 Task: In the  document decision.docx Select the last point and add comment:  ' It adds clarity to the overall document' Insert emoji reactions: 'Thumbs Up' Select all the potins and apply Title Case
Action: Mouse moved to (268, 433)
Screenshot: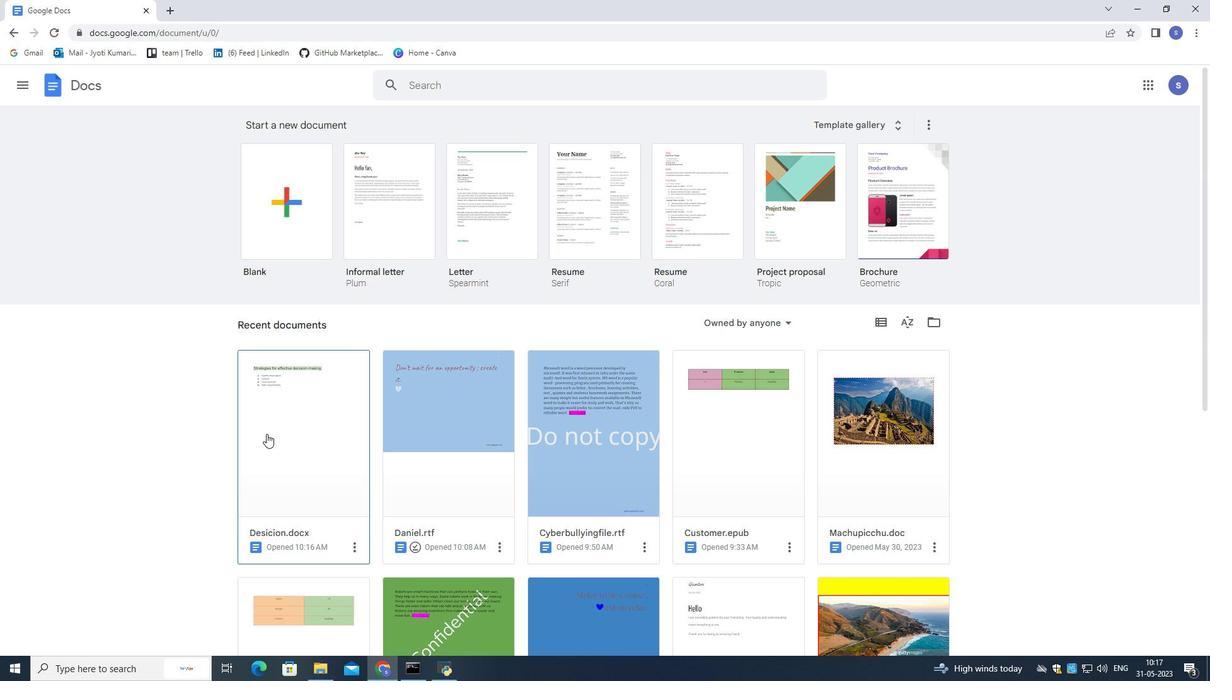 
Action: Mouse pressed left at (268, 433)
Screenshot: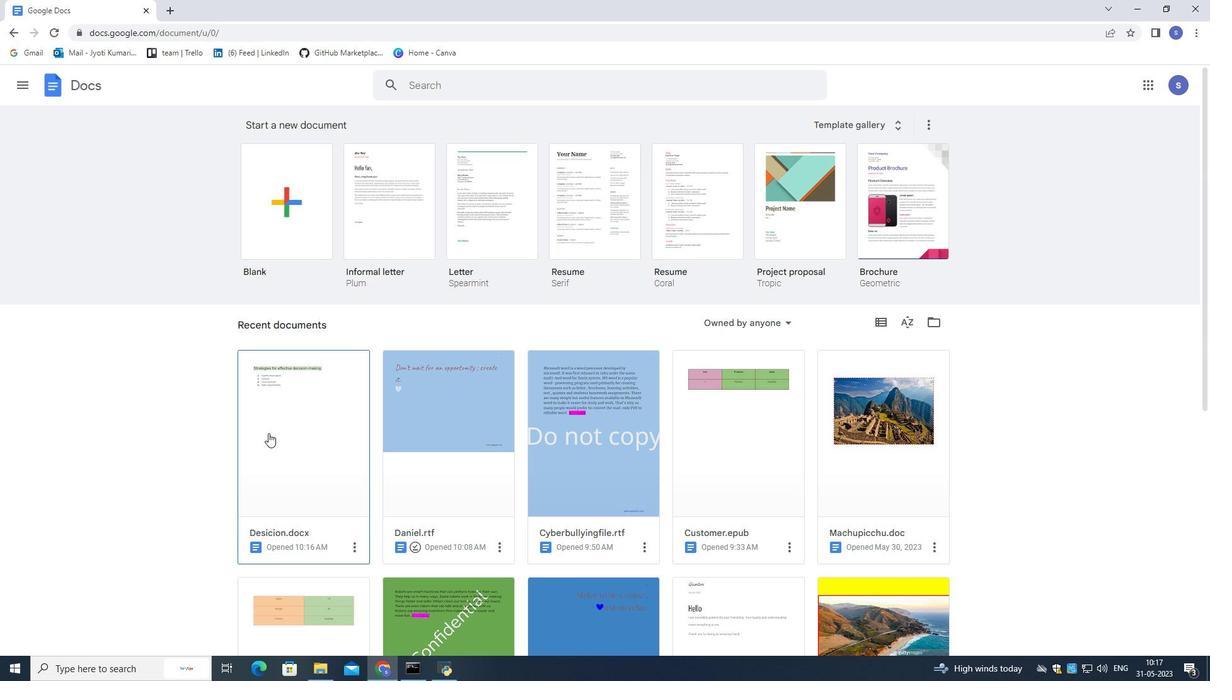 
Action: Mouse moved to (436, 317)
Screenshot: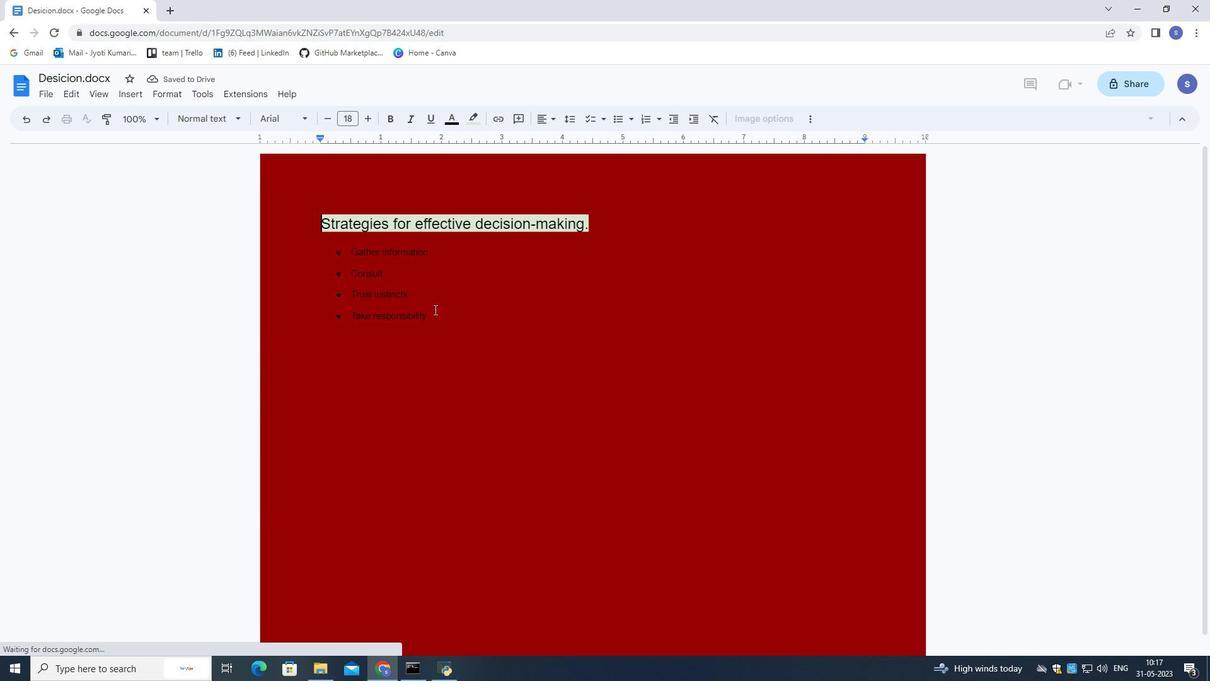 
Action: Mouse pressed left at (436, 317)
Screenshot: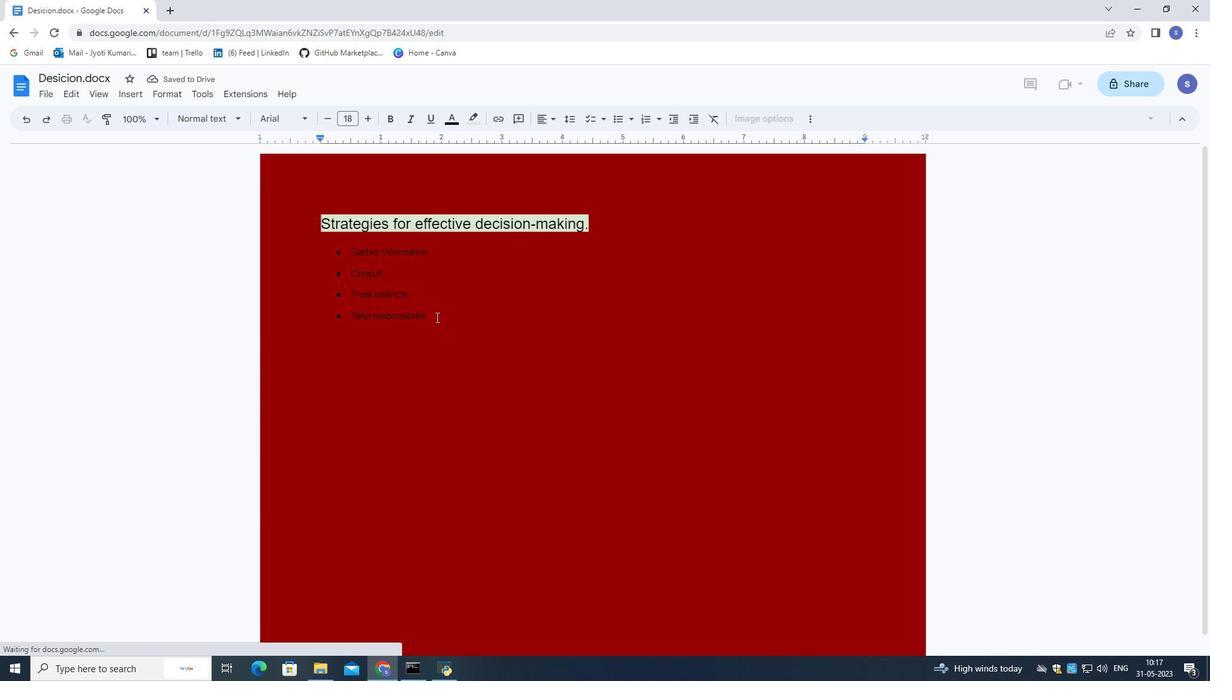
Action: Mouse moved to (396, 322)
Screenshot: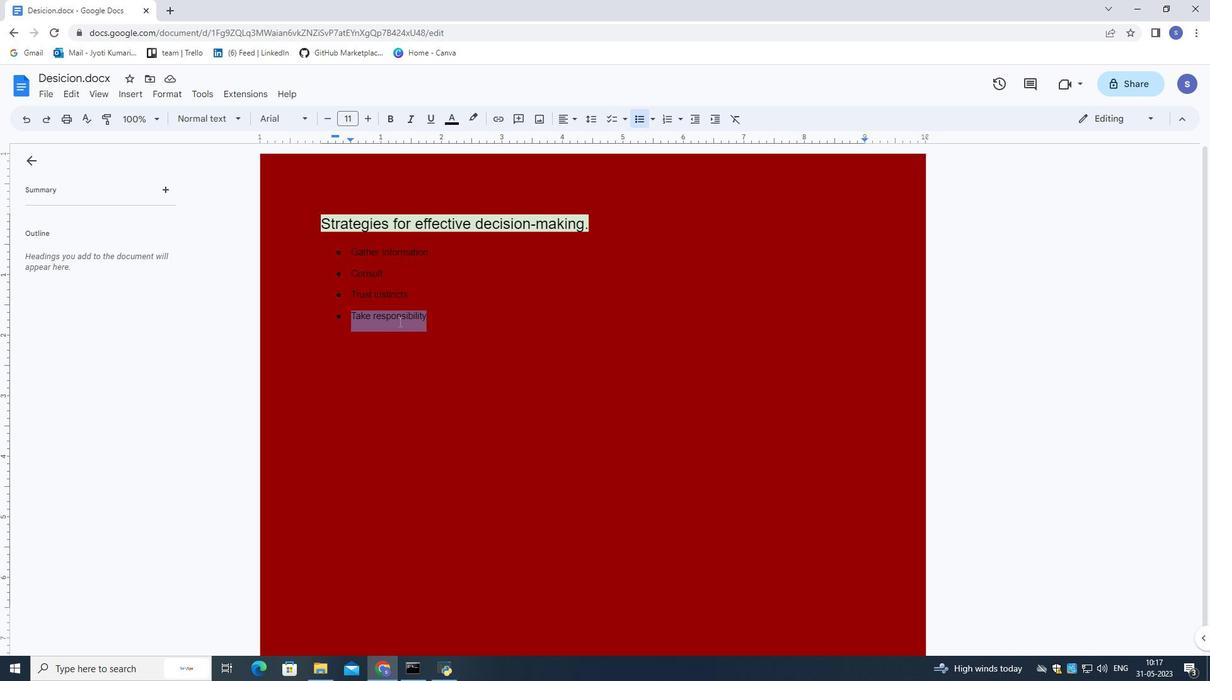
Action: Mouse pressed right at (396, 322)
Screenshot: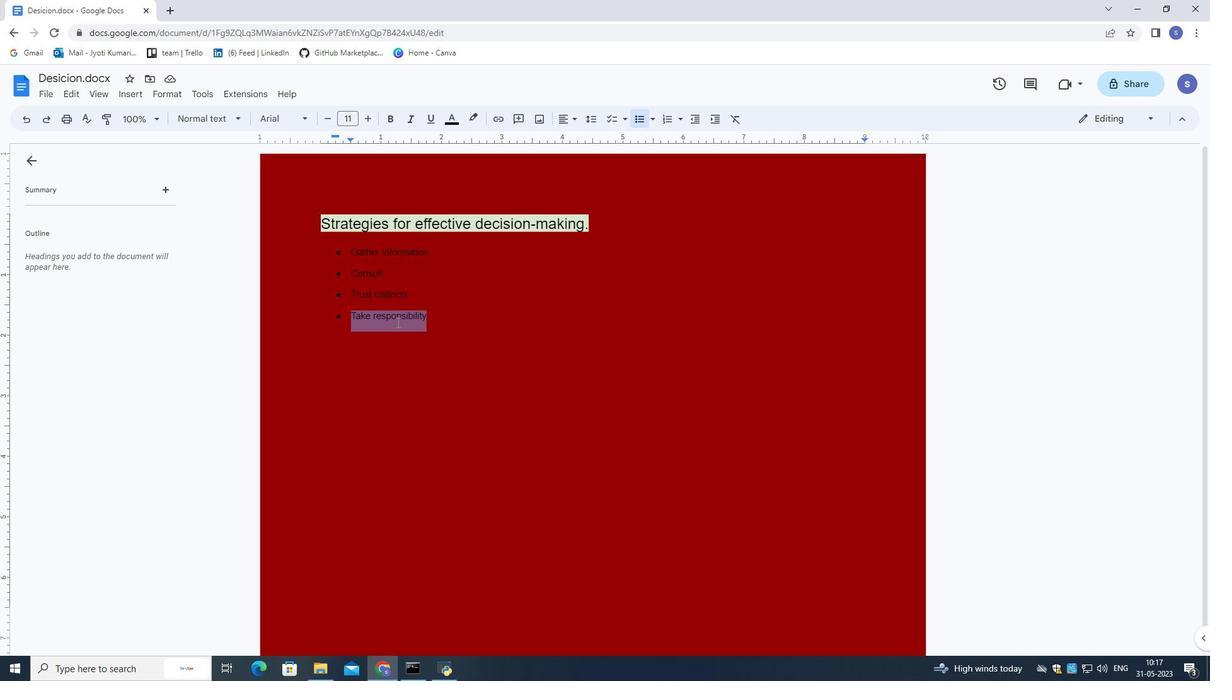 
Action: Mouse moved to (927, 307)
Screenshot: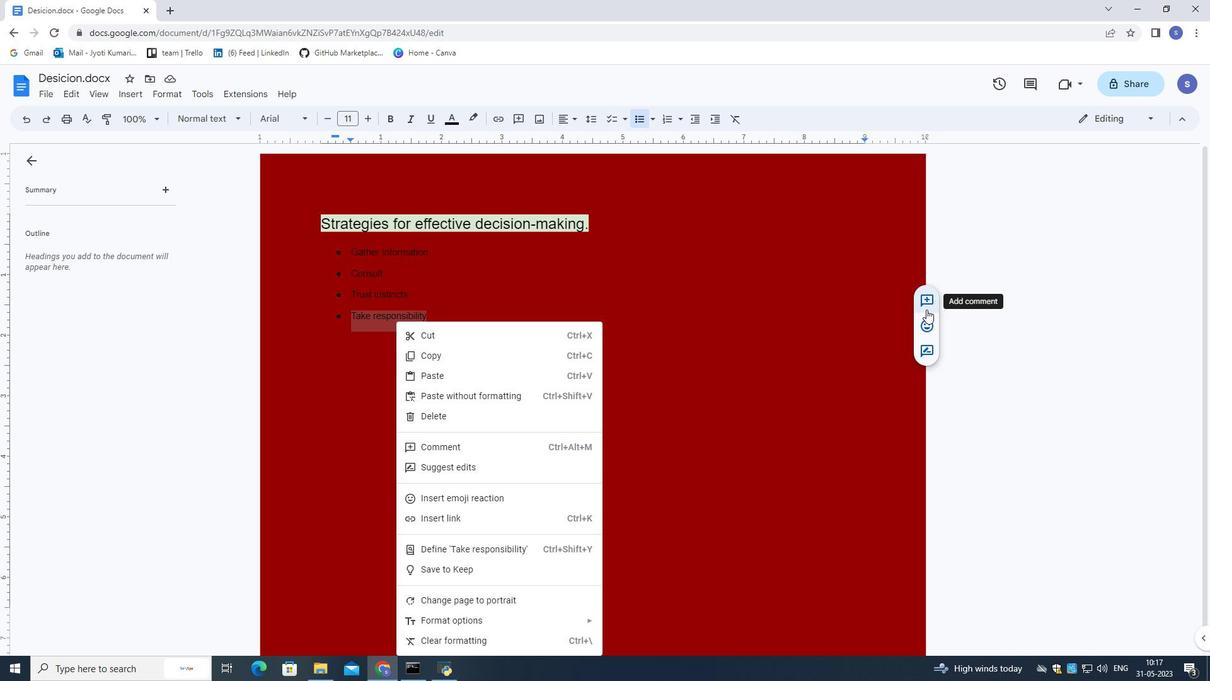 
Action: Mouse pressed left at (927, 307)
Screenshot: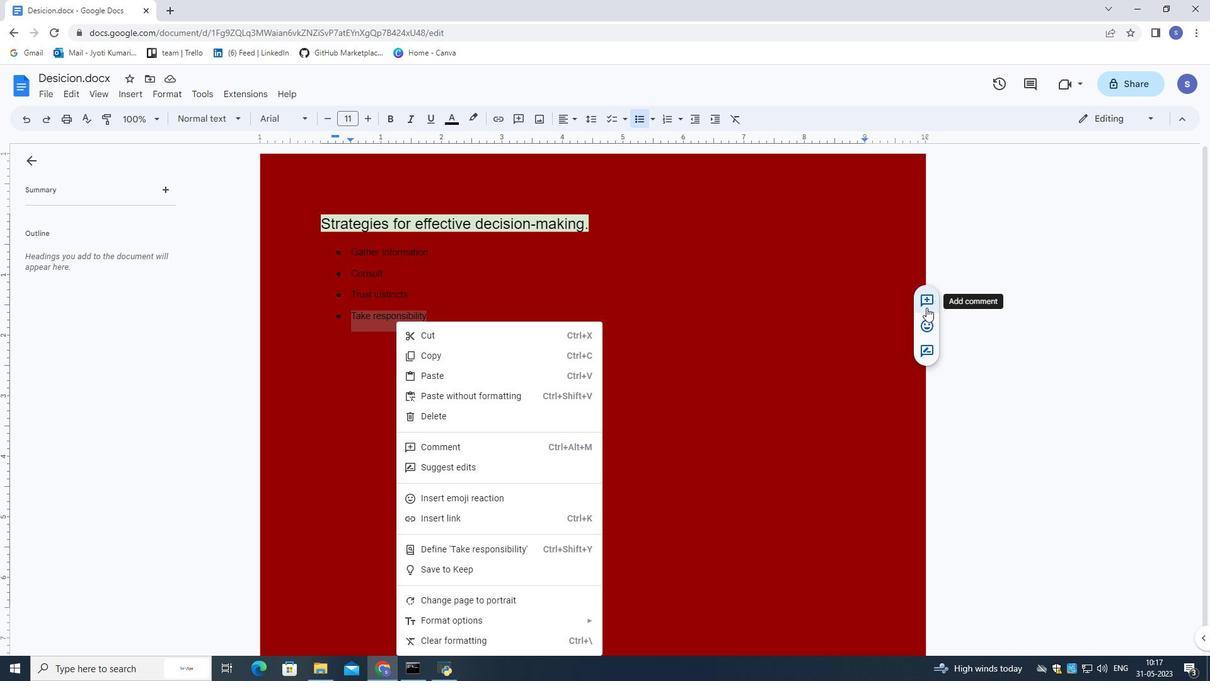 
Action: Mouse moved to (949, 370)
Screenshot: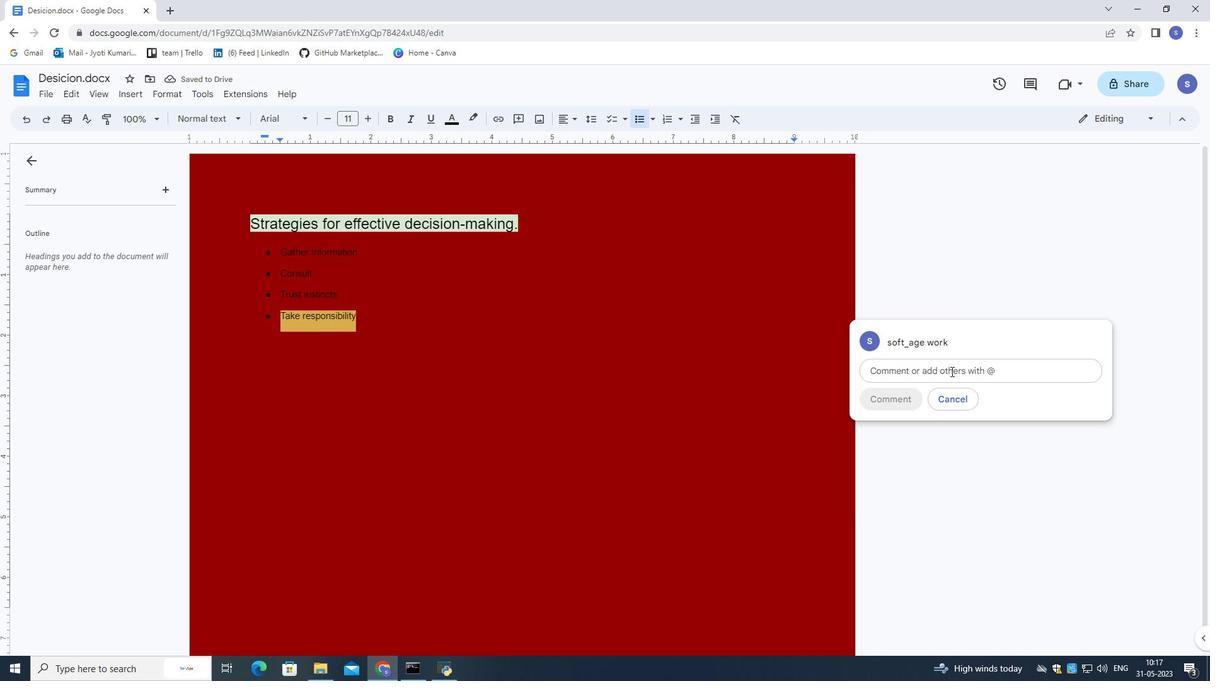 
Action: Key pressed <Key.shift>It<Key.space>adds<Key.space>clarity<Key.space>to<Key.space>the<Key.space>overall<Key.space>document
Screenshot: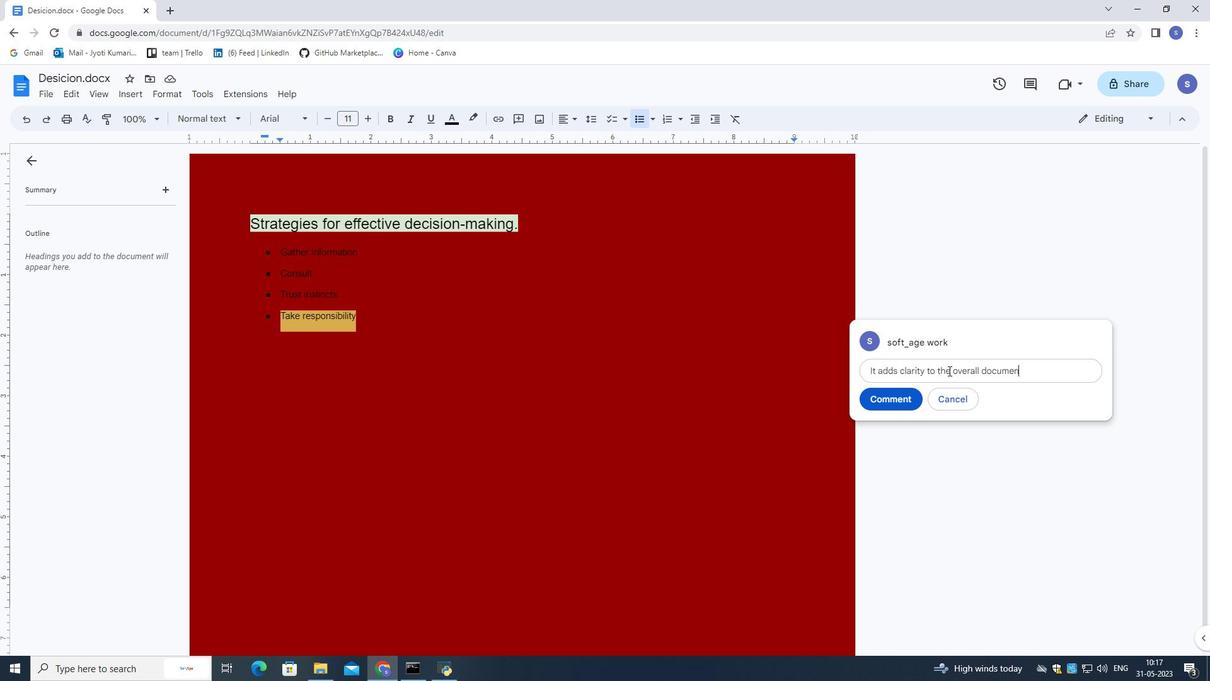 
Action: Mouse moved to (871, 398)
Screenshot: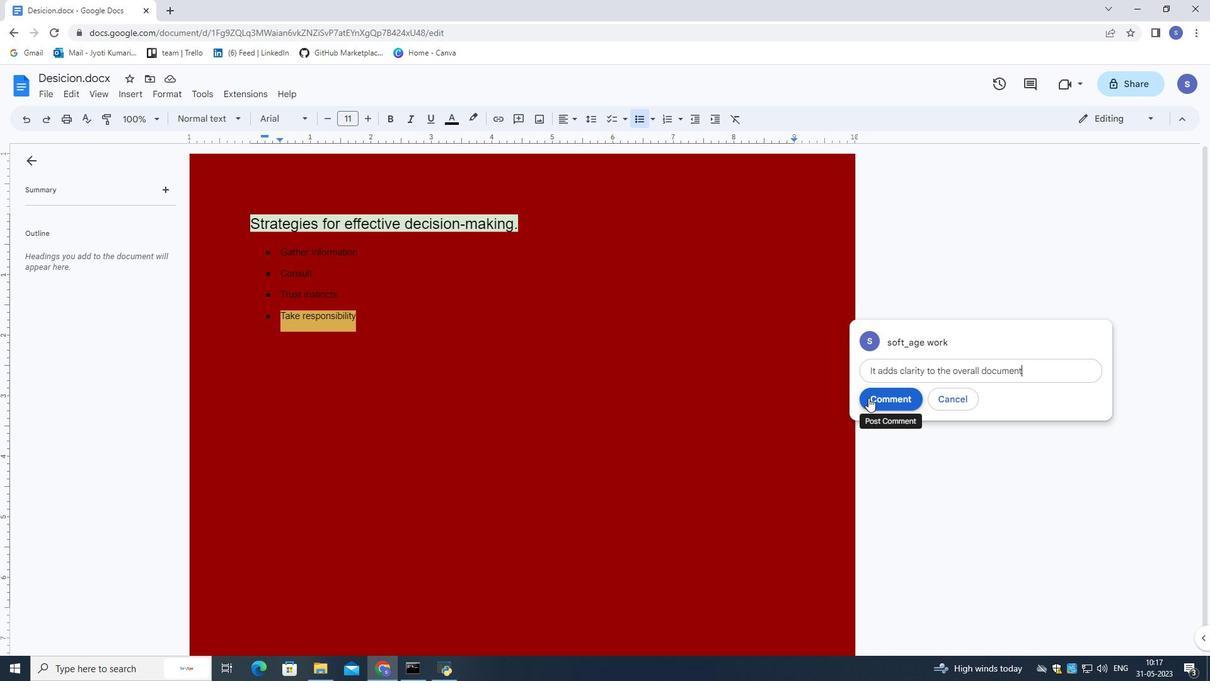 
Action: Mouse pressed left at (871, 398)
Screenshot: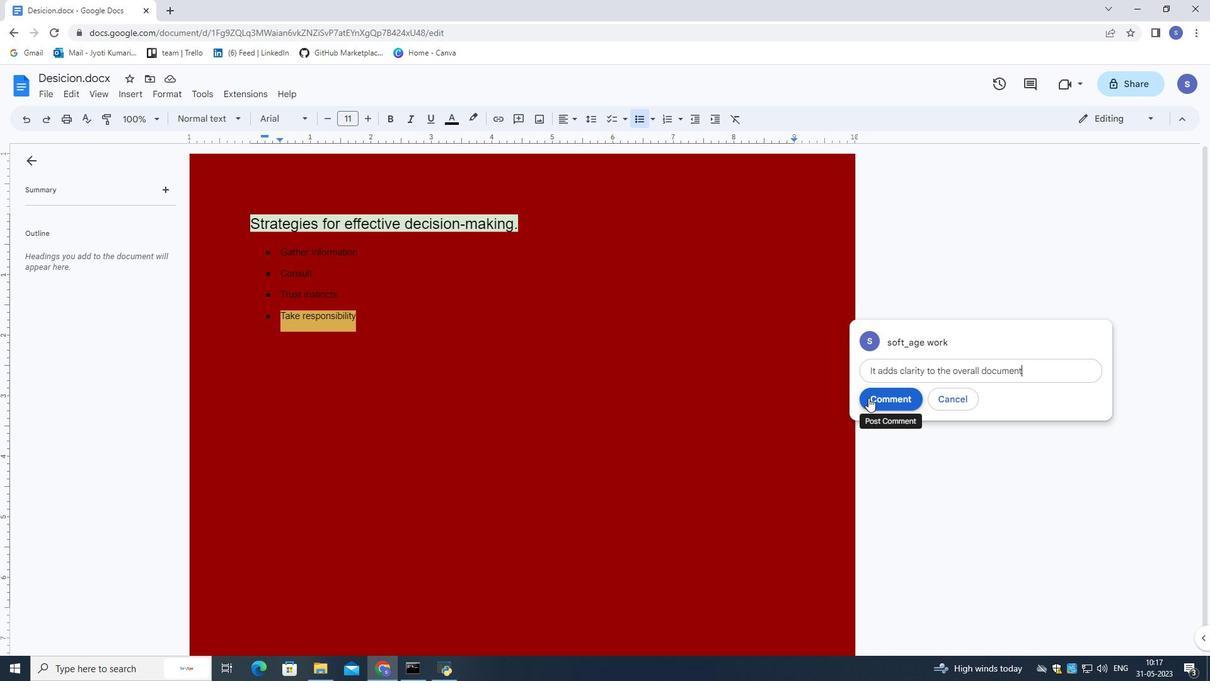 
Action: Mouse moved to (864, 326)
Screenshot: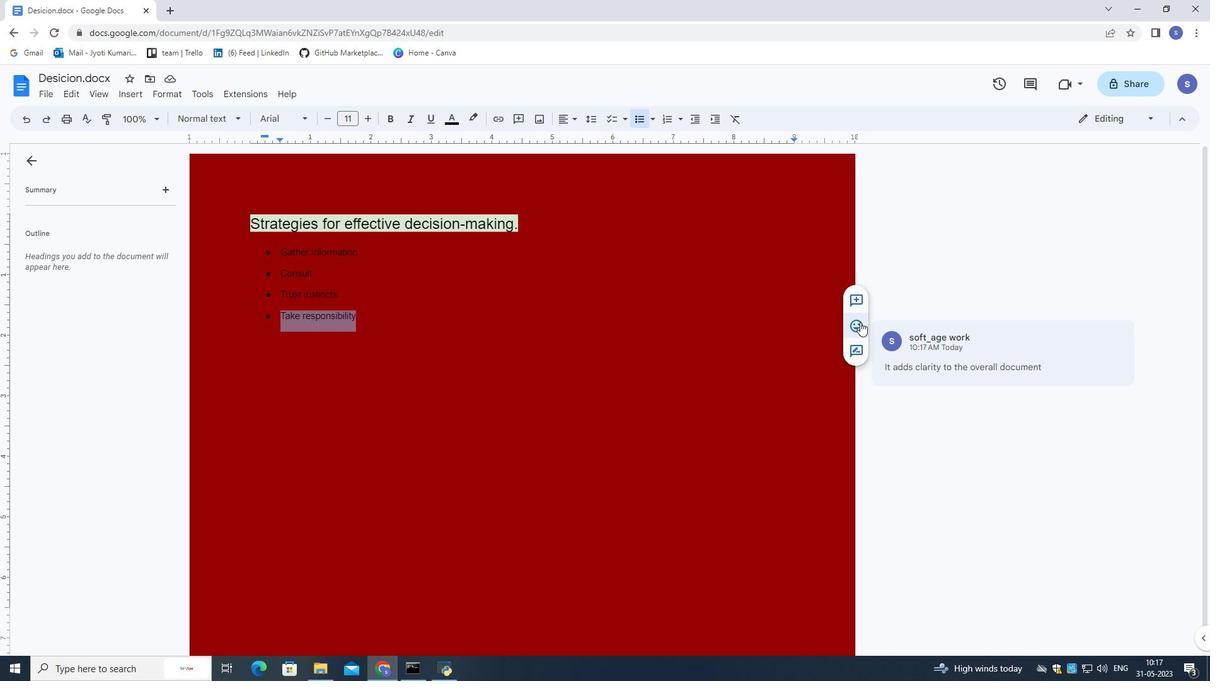 
Action: Mouse pressed left at (864, 326)
Screenshot: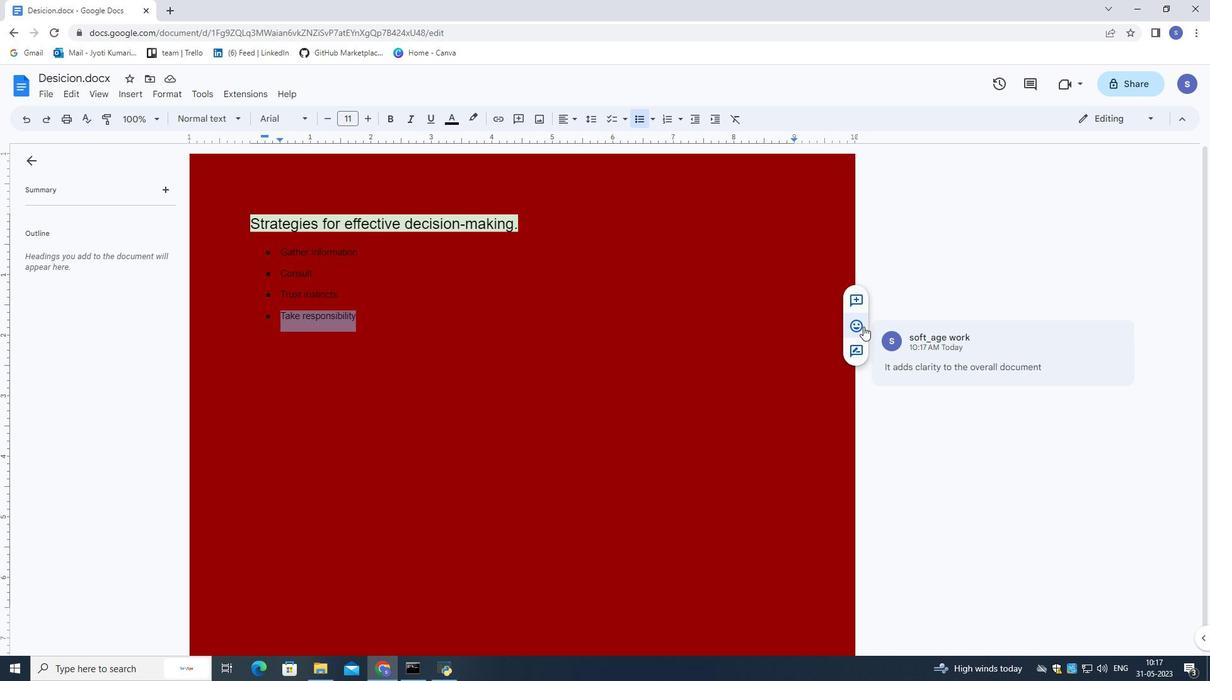 
Action: Mouse moved to (989, 534)
Screenshot: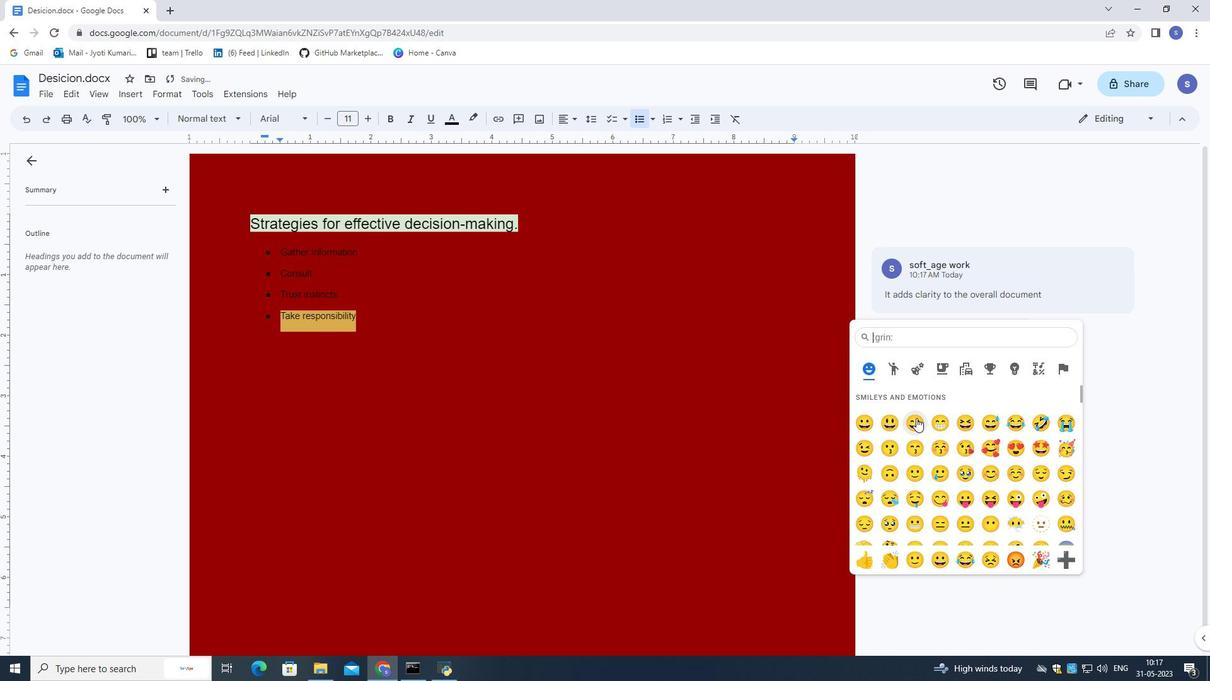 
Action: Mouse scrolled (989, 533) with delta (0, 0)
Screenshot: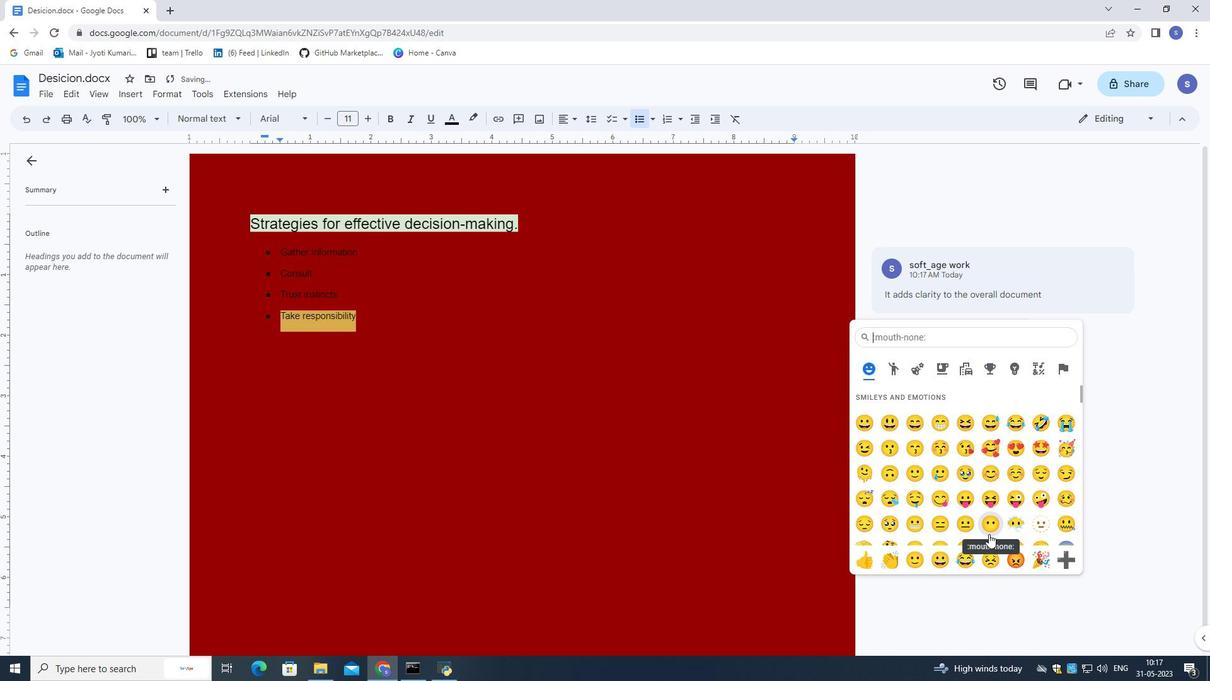 
Action: Mouse scrolled (989, 533) with delta (0, 0)
Screenshot: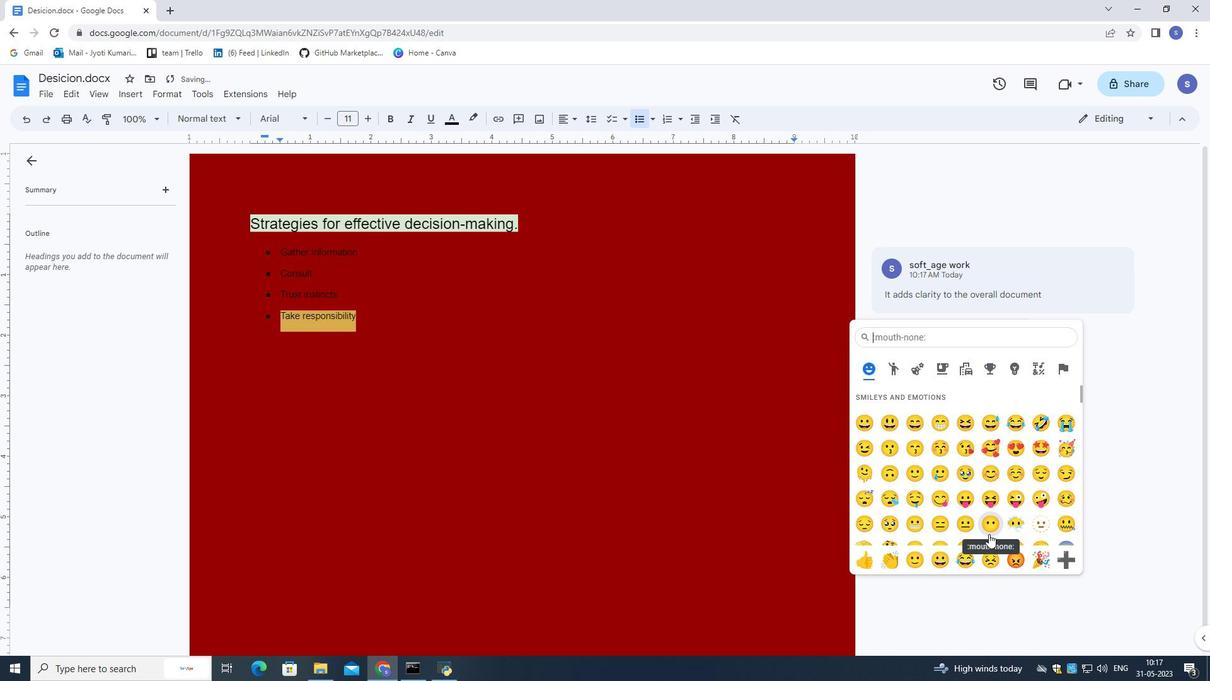
Action: Mouse moved to (989, 534)
Screenshot: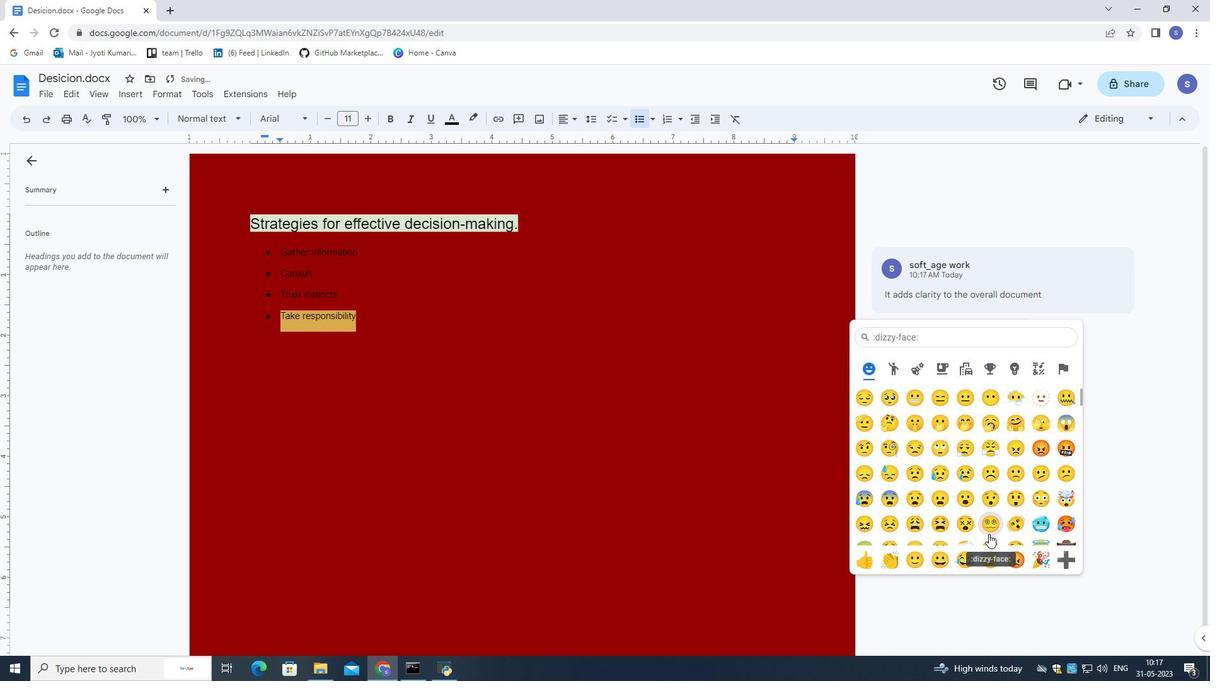 
Action: Mouse scrolled (989, 533) with delta (0, 0)
Screenshot: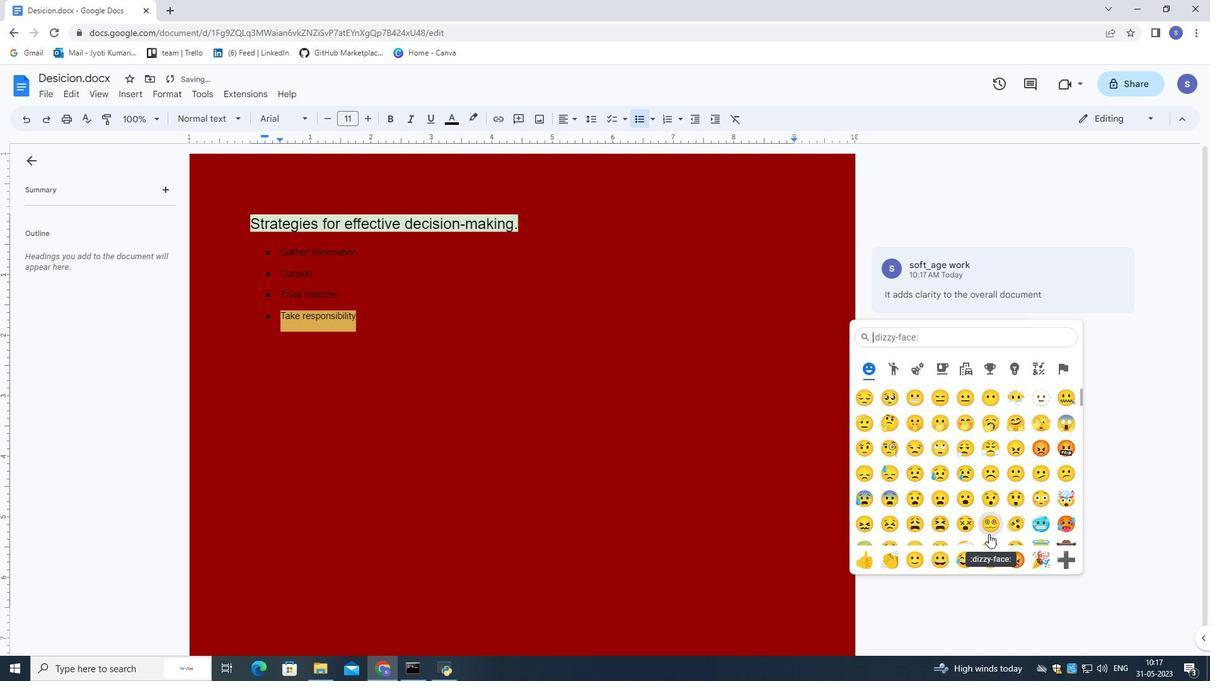 
Action: Mouse moved to (989, 534)
Screenshot: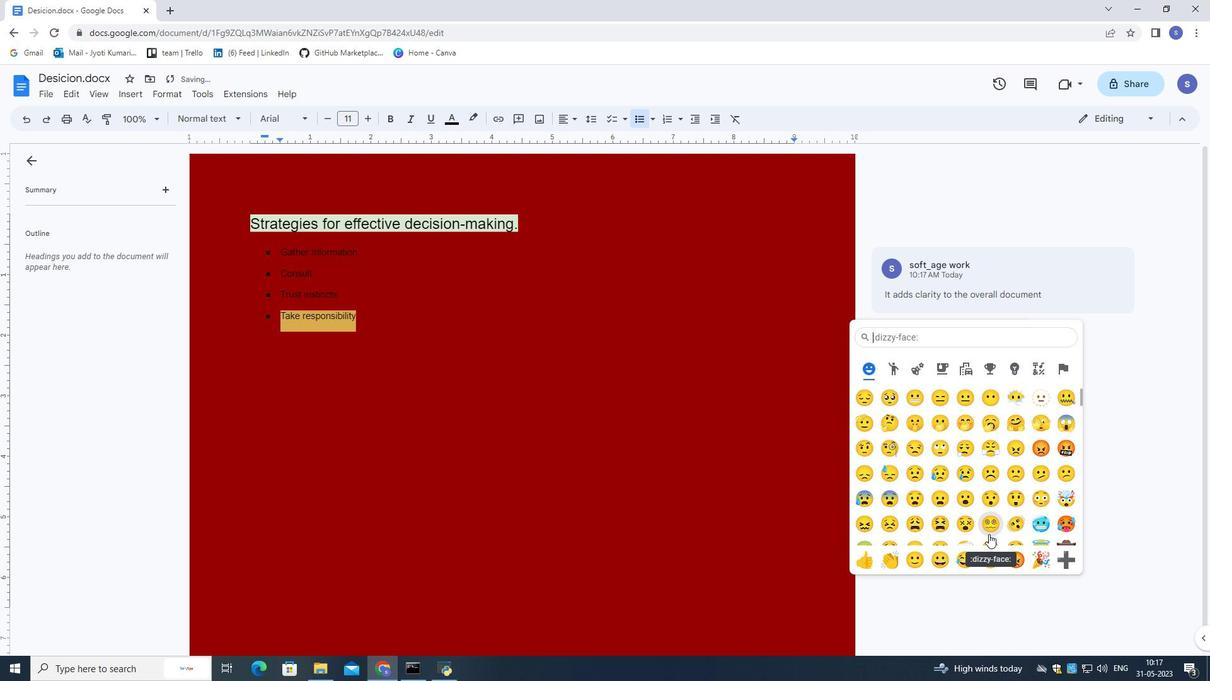
Action: Mouse scrolled (989, 533) with delta (0, 0)
Screenshot: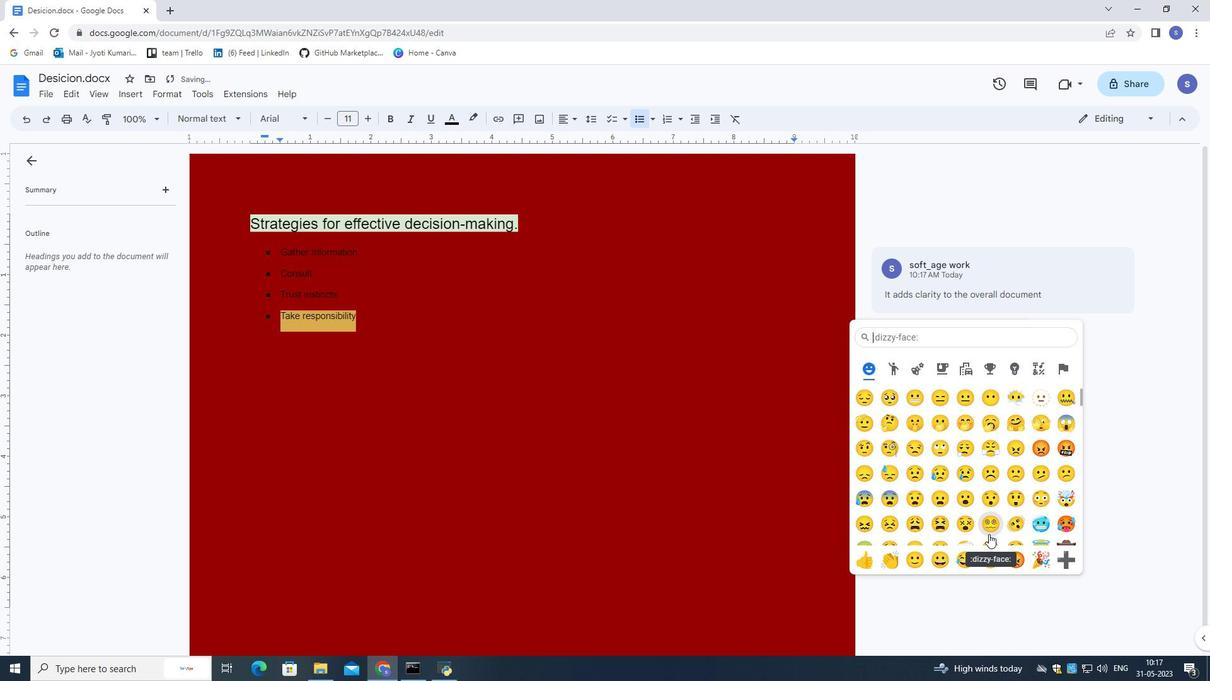 
Action: Mouse moved to (989, 531)
Screenshot: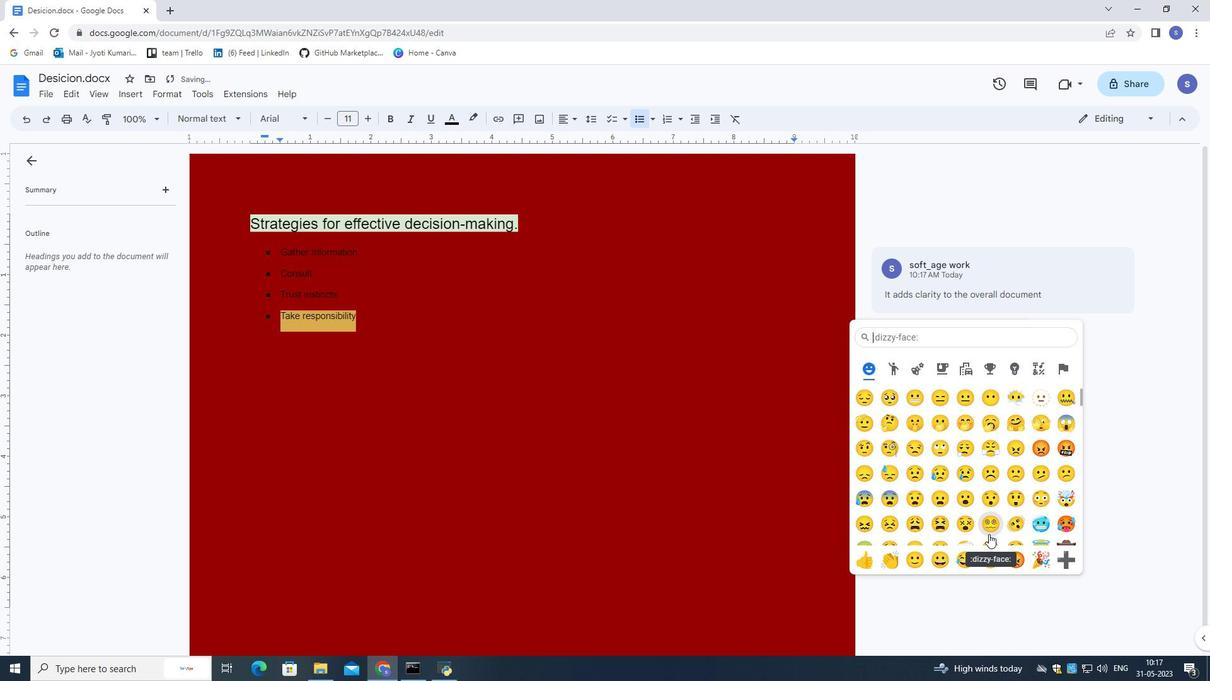 
Action: Mouse scrolled (989, 531) with delta (0, 0)
Screenshot: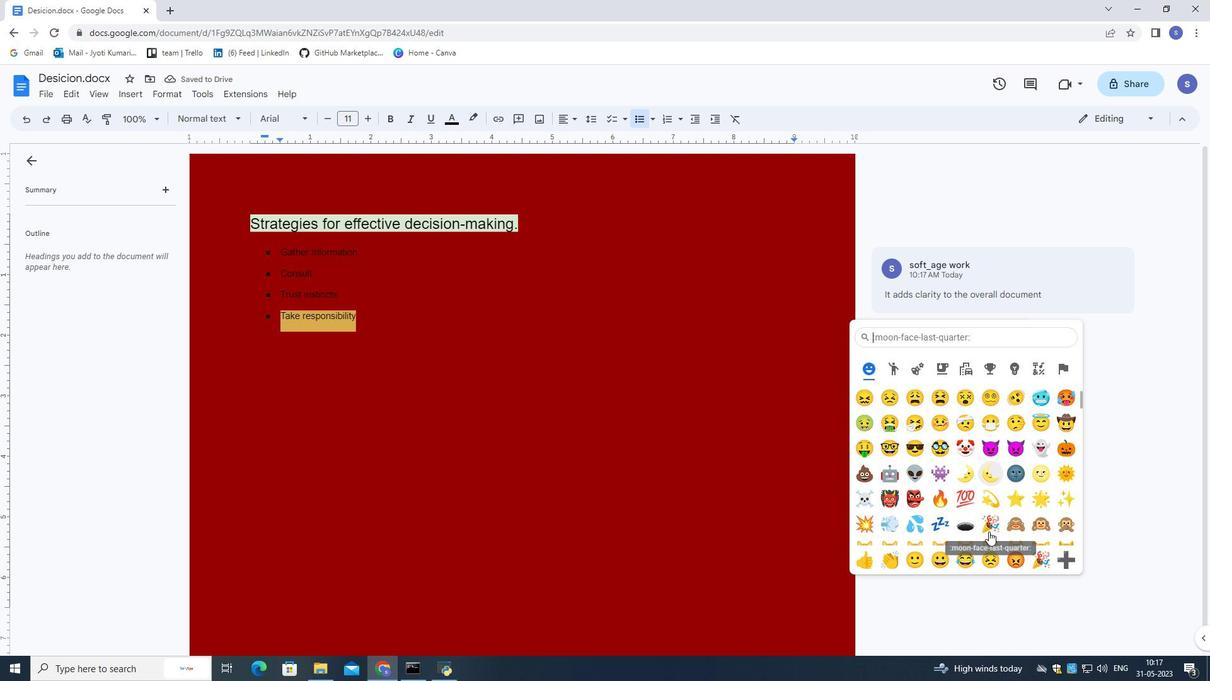 
Action: Mouse scrolled (989, 531) with delta (0, 0)
Screenshot: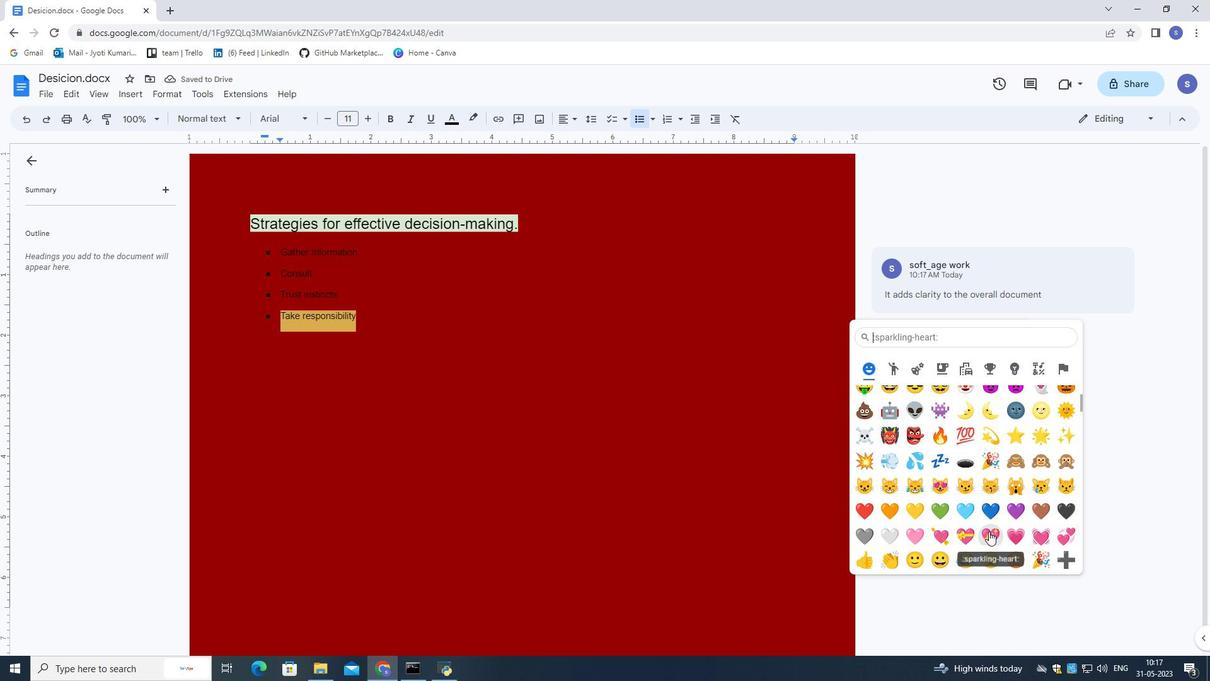 
Action: Mouse scrolled (989, 531) with delta (0, 0)
Screenshot: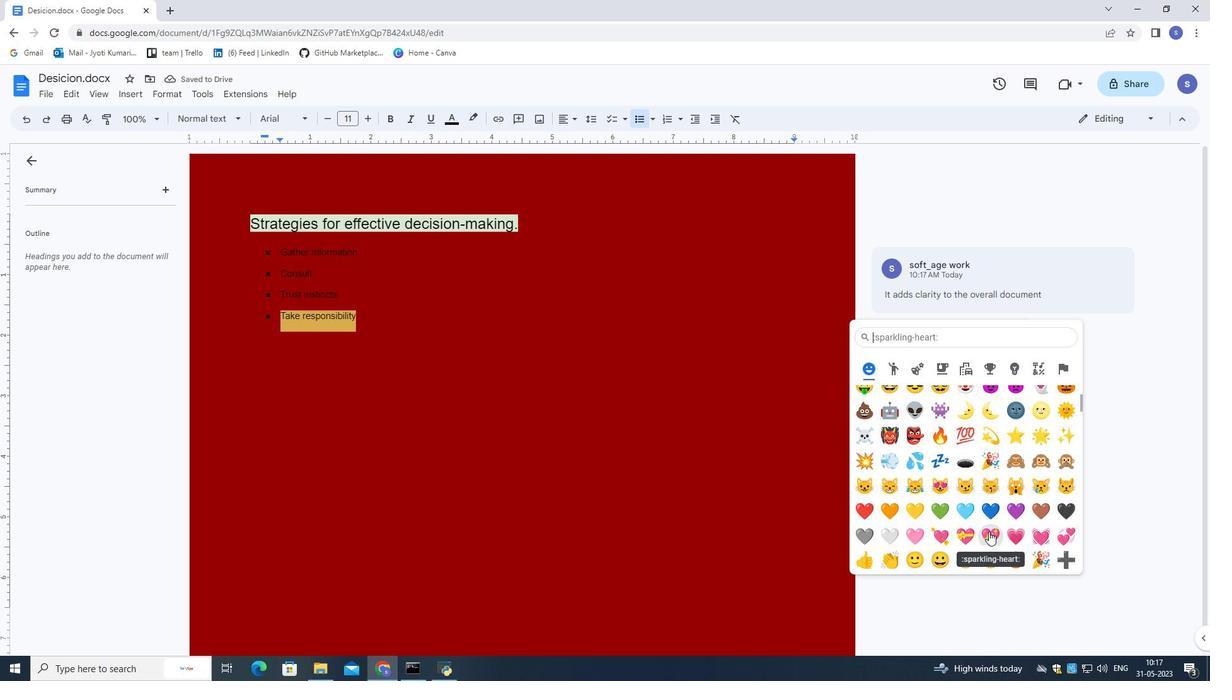 
Action: Mouse moved to (866, 536)
Screenshot: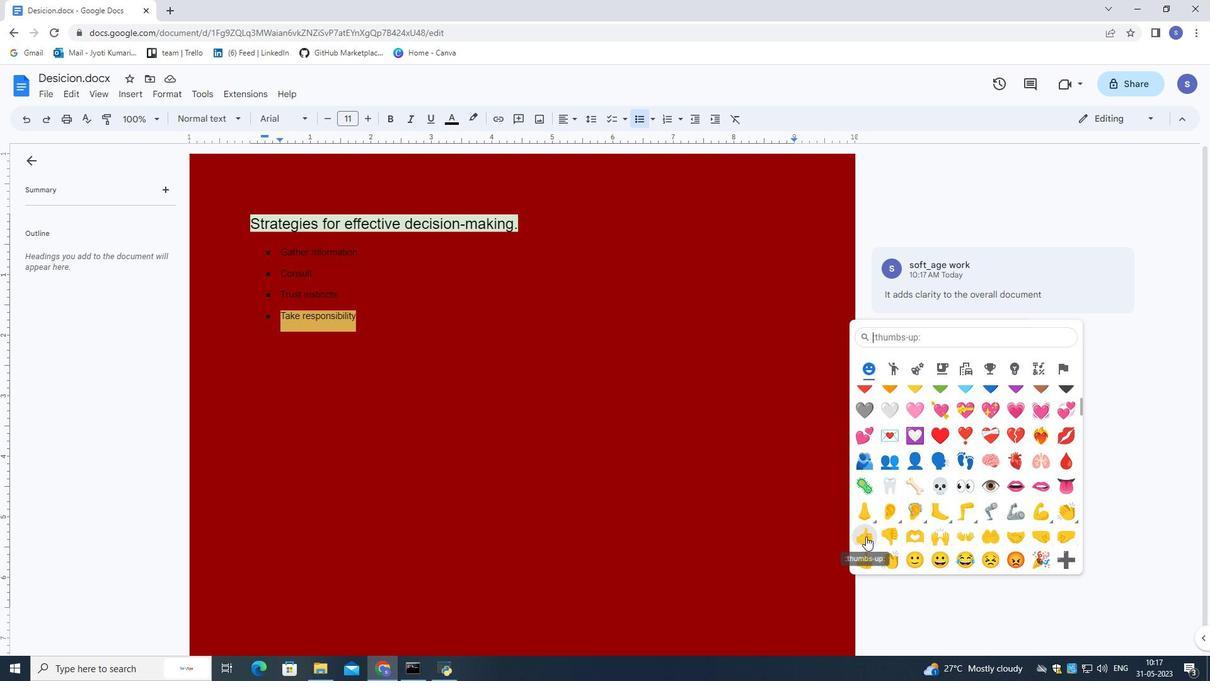 
Action: Mouse pressed left at (866, 536)
Screenshot: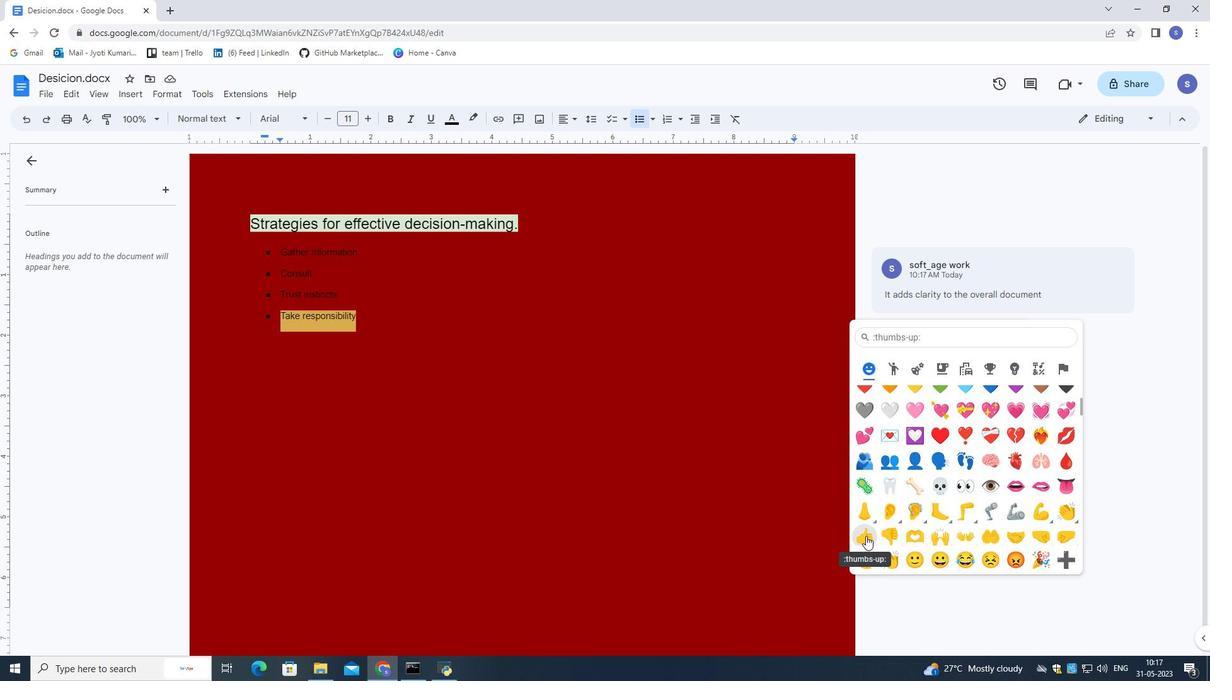 
Action: Mouse moved to (379, 321)
Screenshot: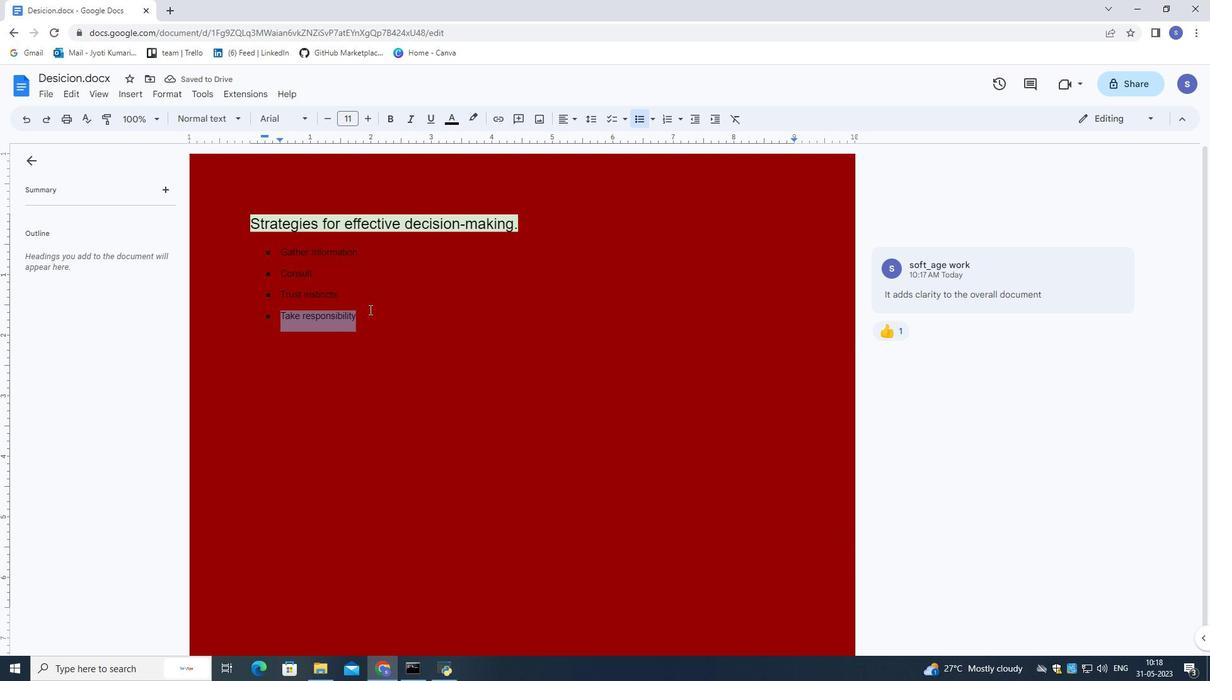 
Action: Mouse pressed left at (379, 321)
Screenshot: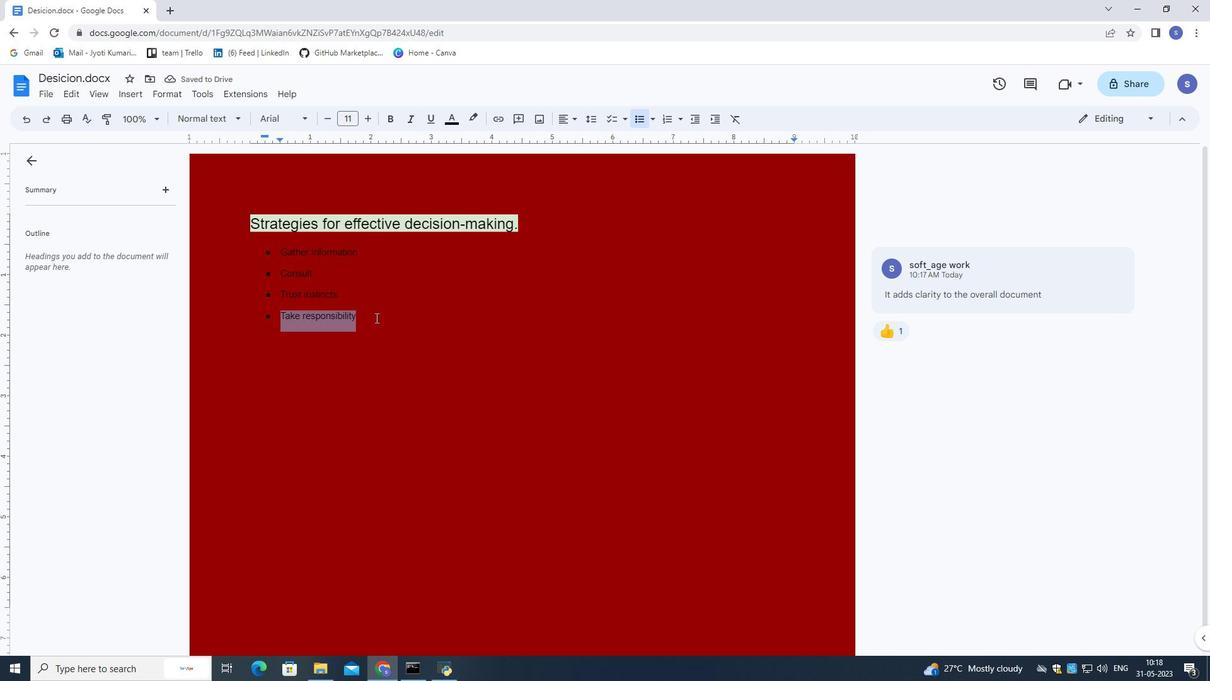 
Action: Mouse moved to (354, 324)
Screenshot: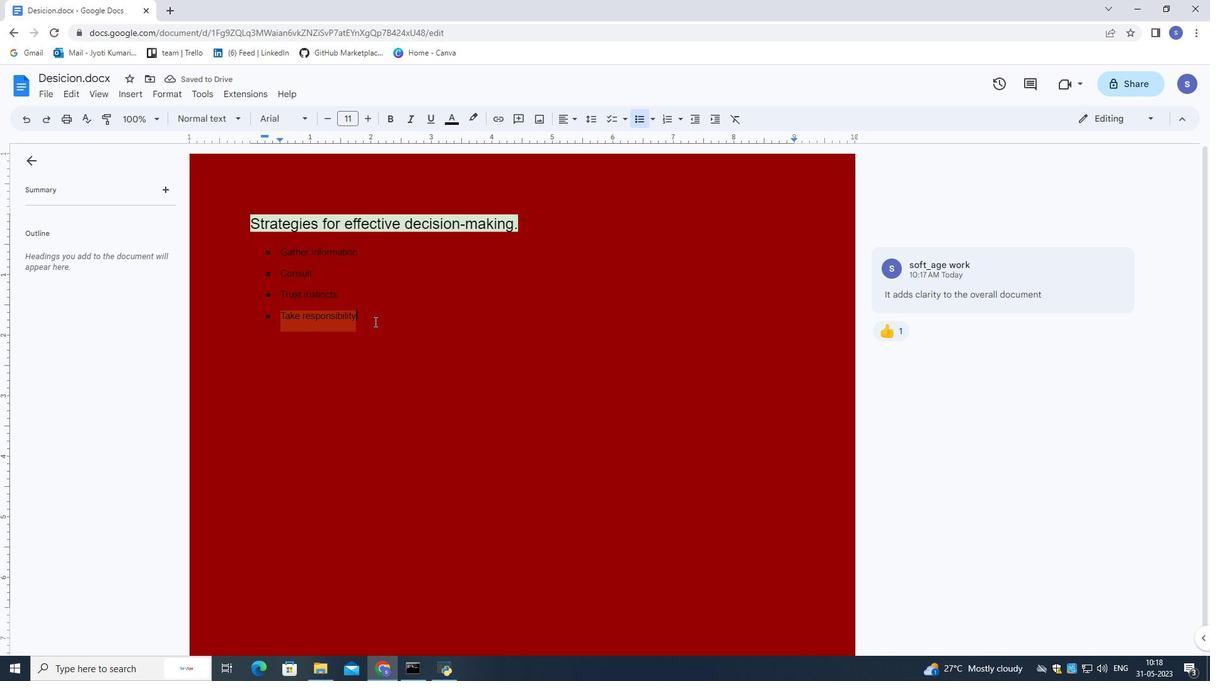 
Action: Mouse pressed left at (372, 321)
Screenshot: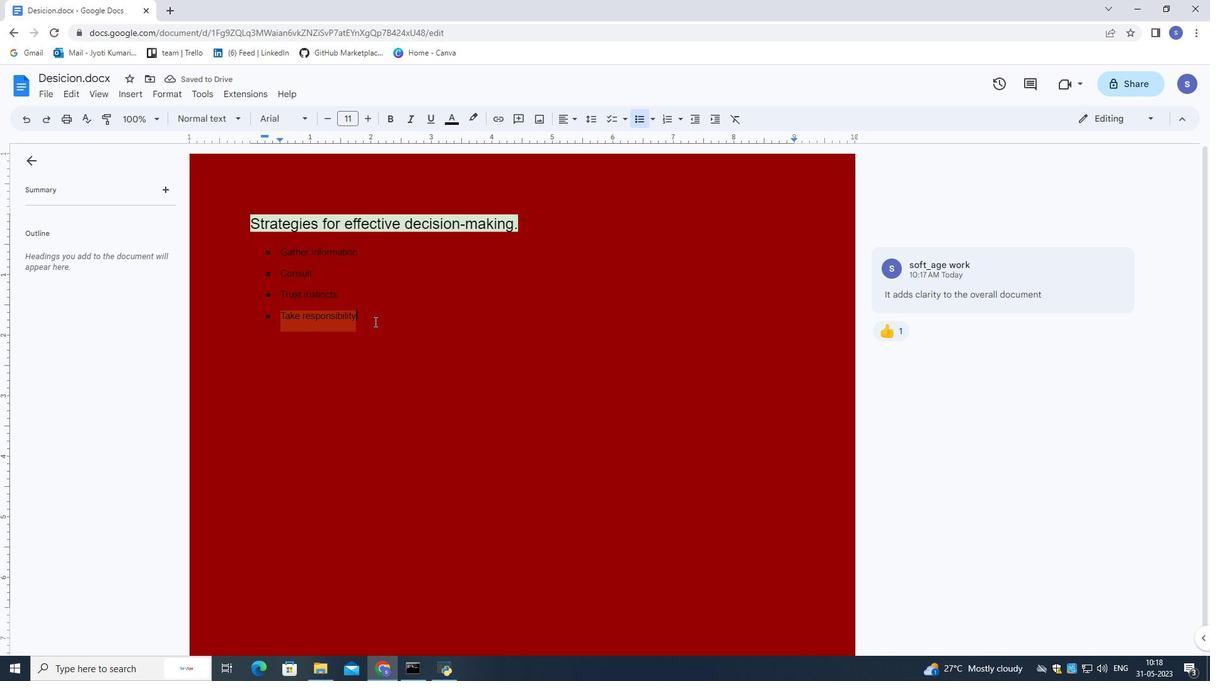 
Action: Mouse moved to (172, 89)
Screenshot: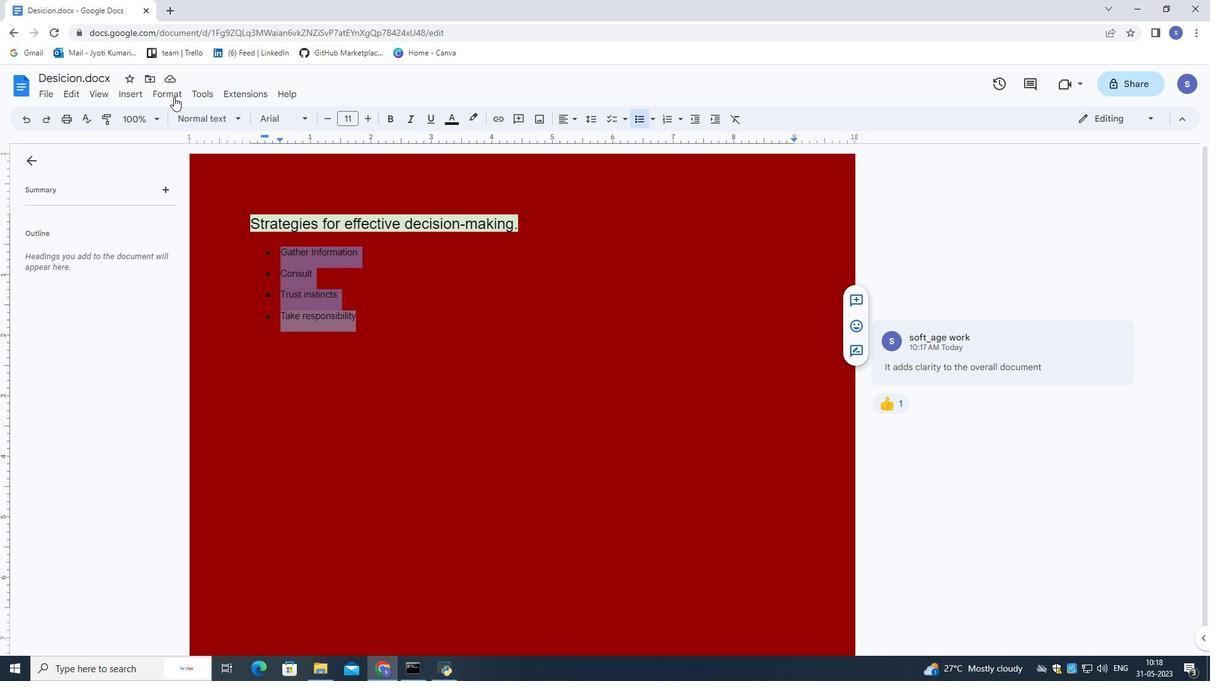 
Action: Mouse pressed left at (172, 89)
Screenshot: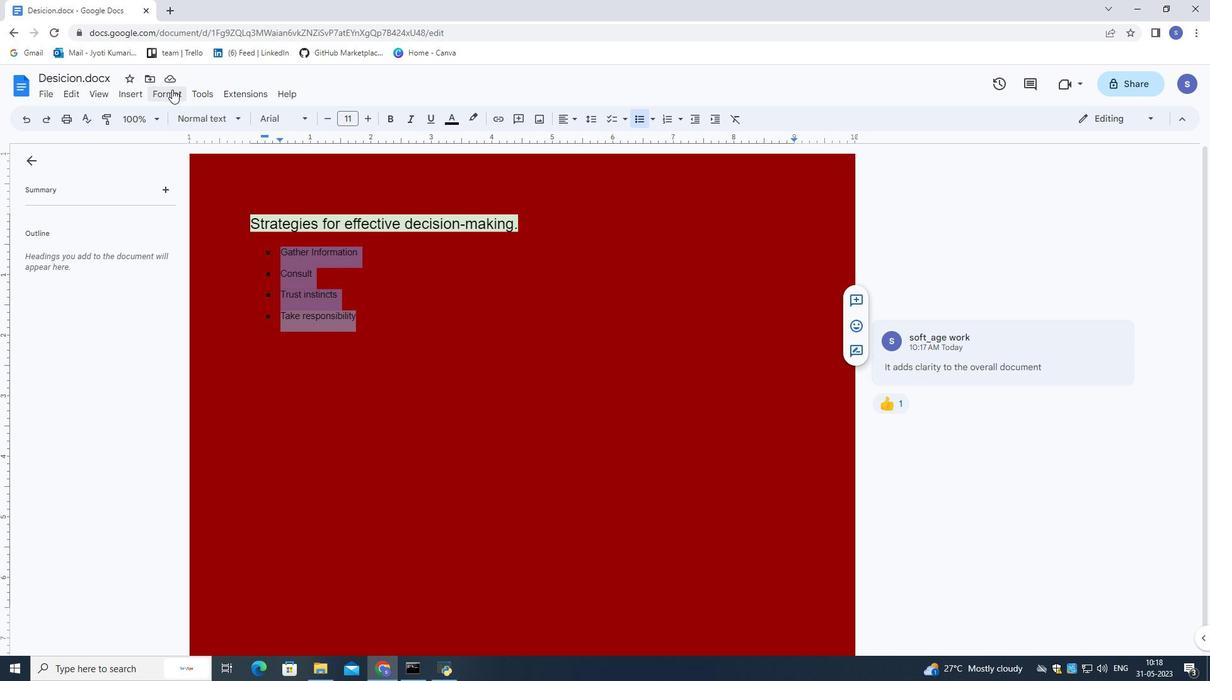 
Action: Mouse moved to (421, 267)
Screenshot: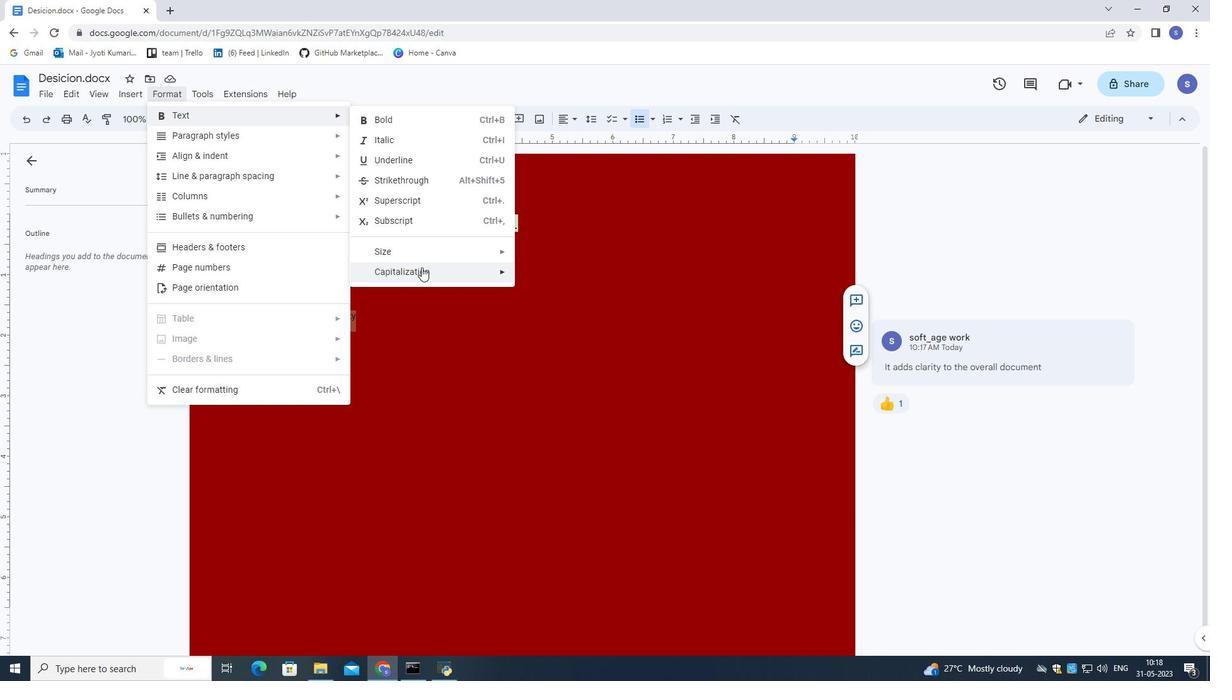 
Action: Mouse pressed left at (421, 267)
Screenshot: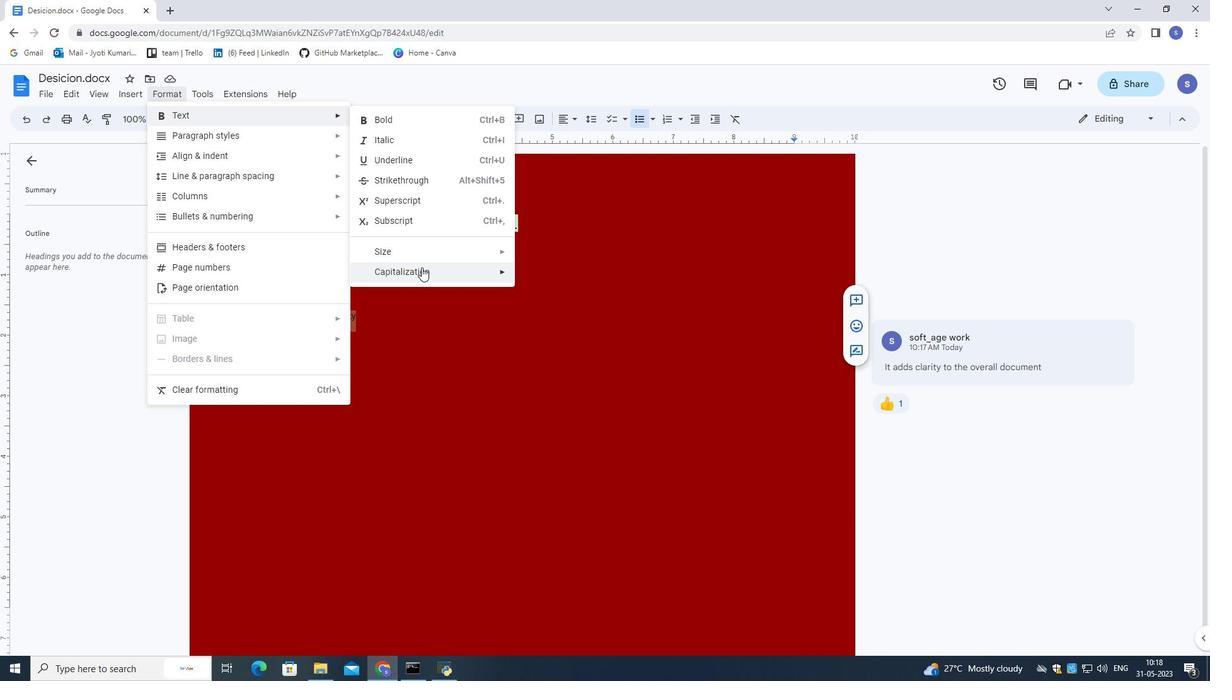 
Action: Mouse moved to (541, 314)
Screenshot: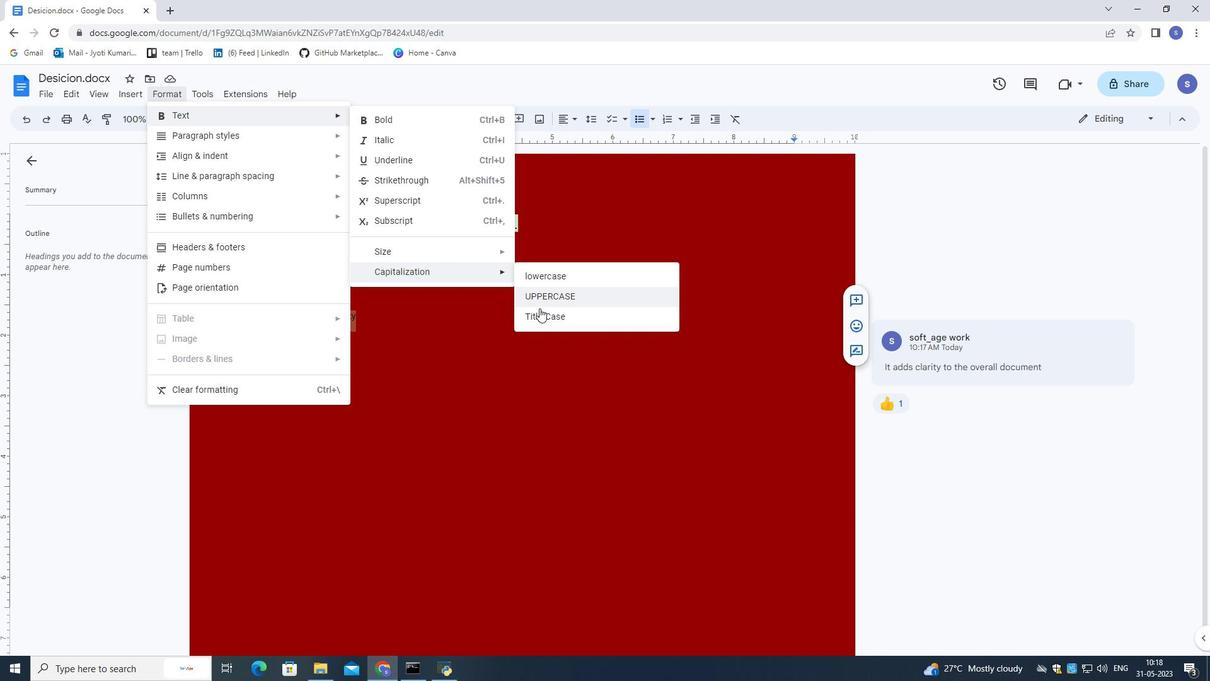 
Action: Mouse pressed left at (541, 314)
Screenshot: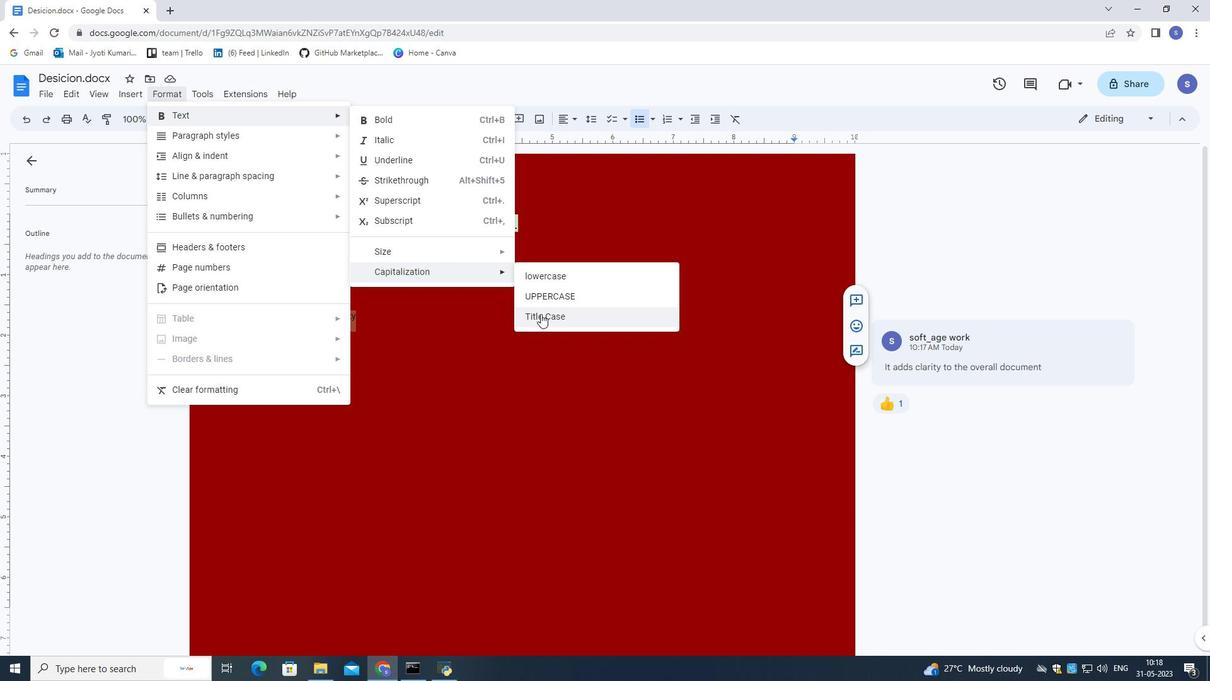 
Action: Mouse moved to (541, 314)
Screenshot: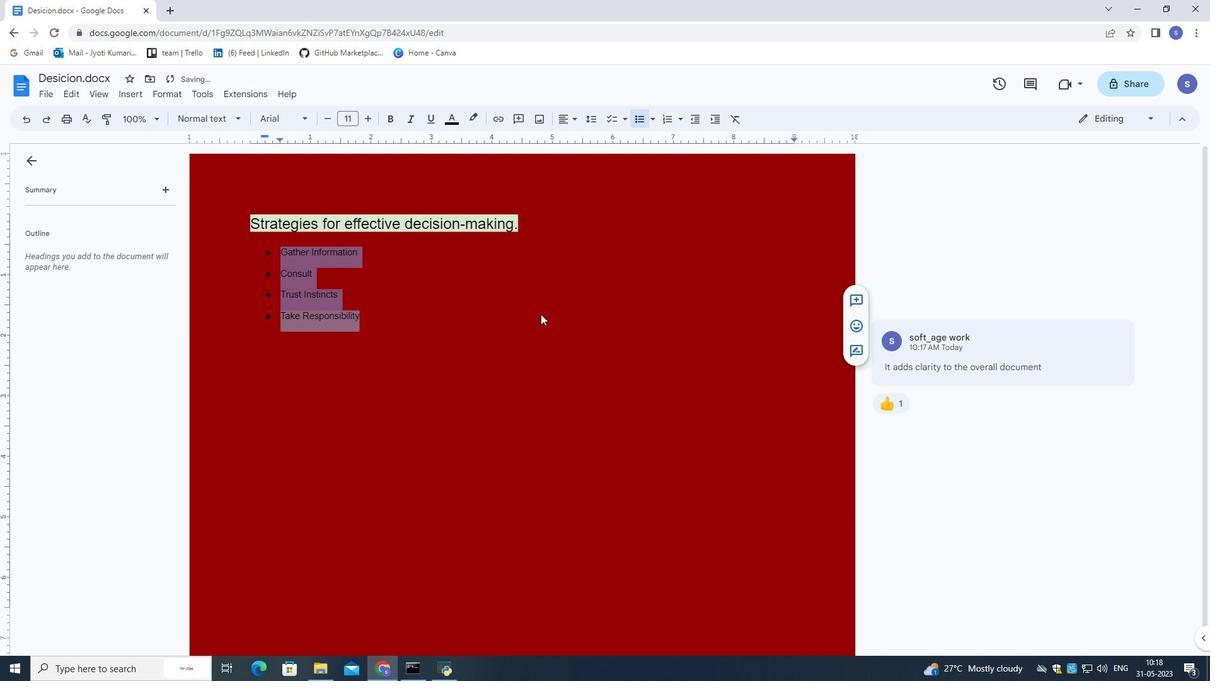 
Action: Mouse pressed left at (541, 314)
Screenshot: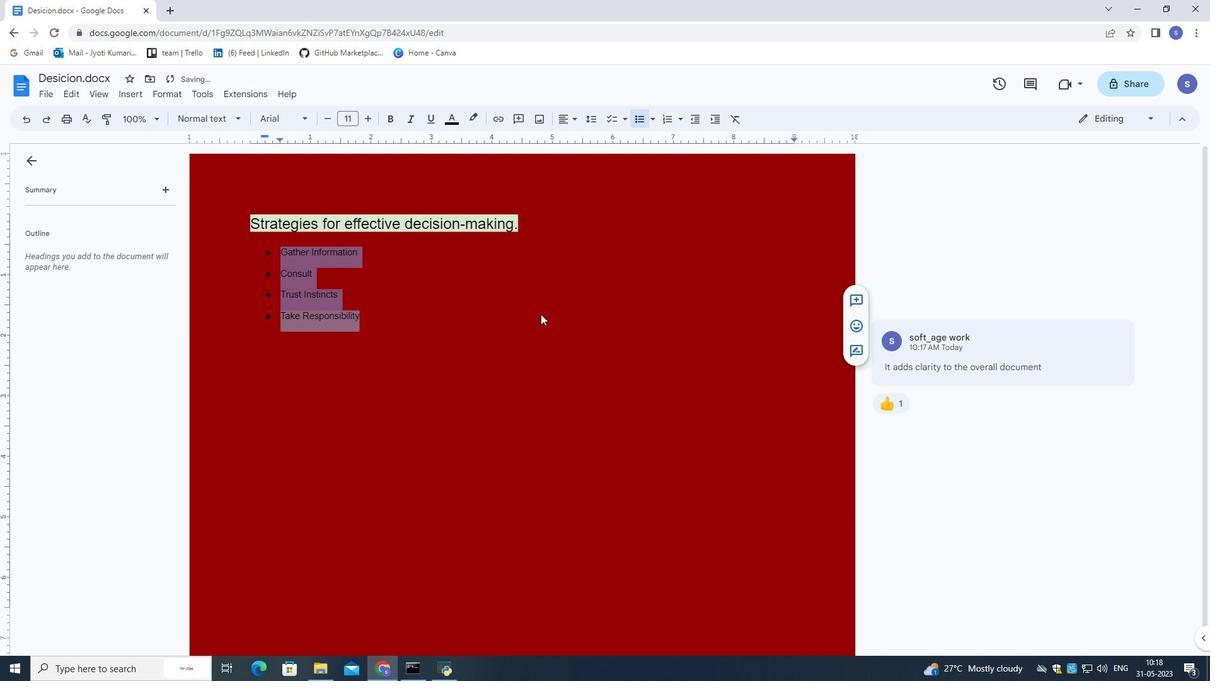 
Action: Mouse moved to (467, 302)
Screenshot: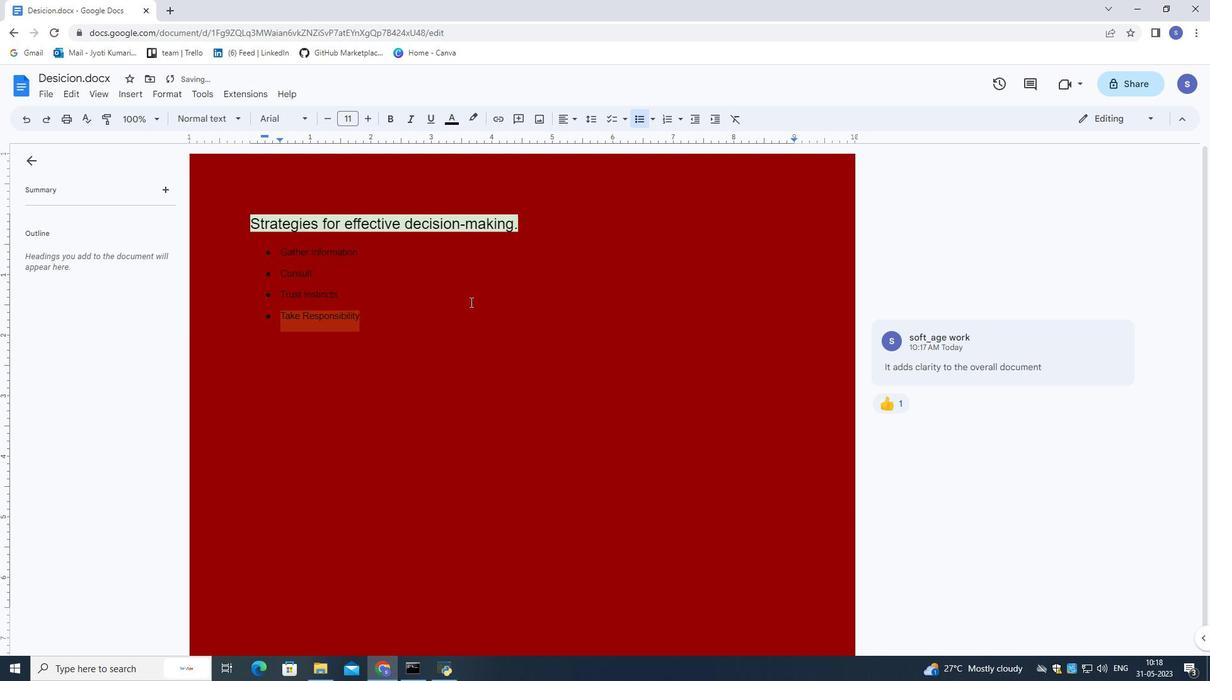
Action: Mouse pressed left at (467, 302)
Screenshot: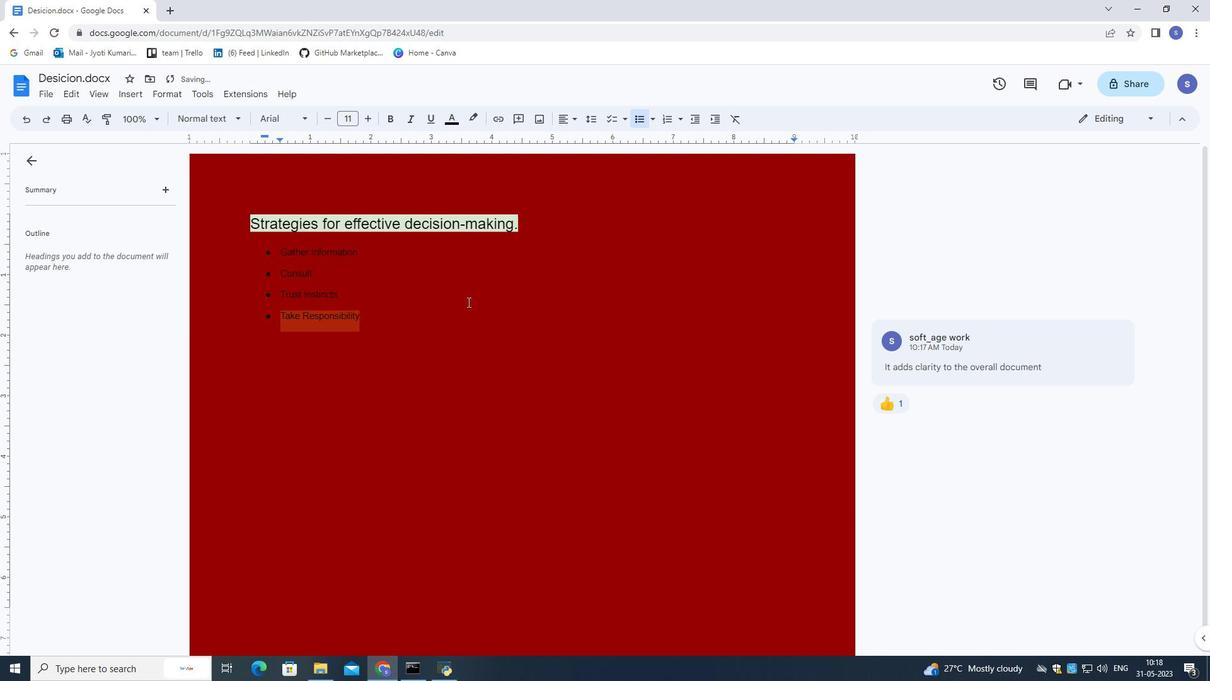 
Action: Mouse pressed left at (467, 302)
Screenshot: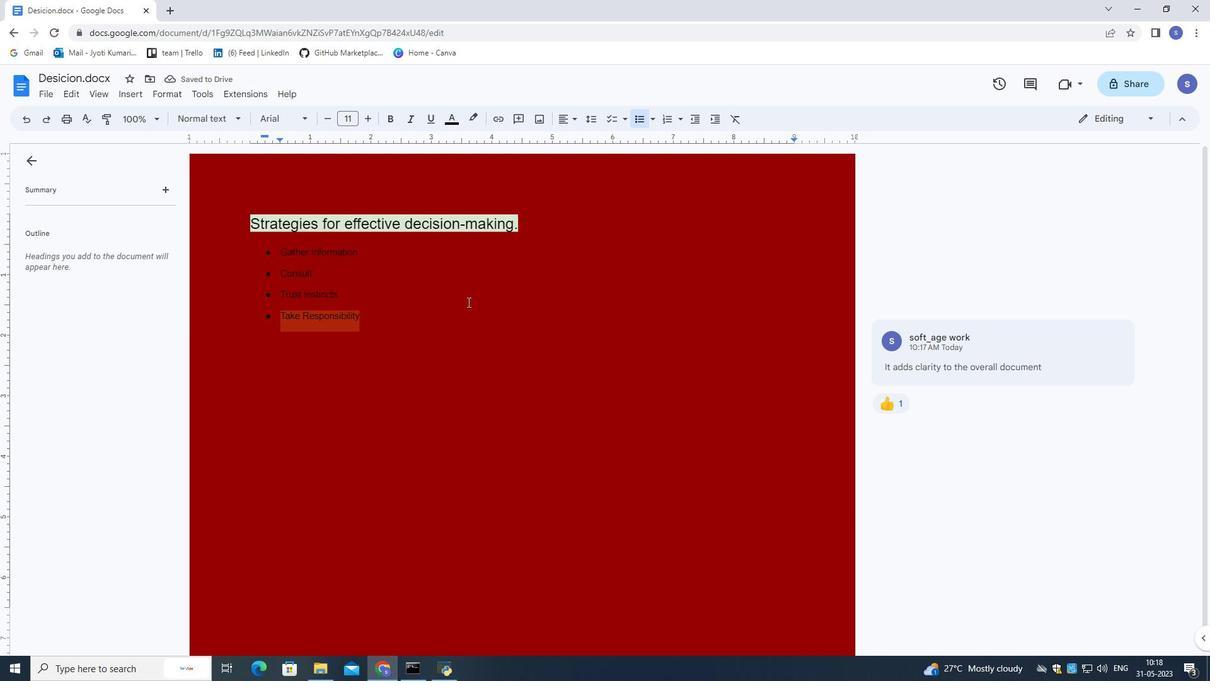 
Action: Mouse moved to (462, 280)
Screenshot: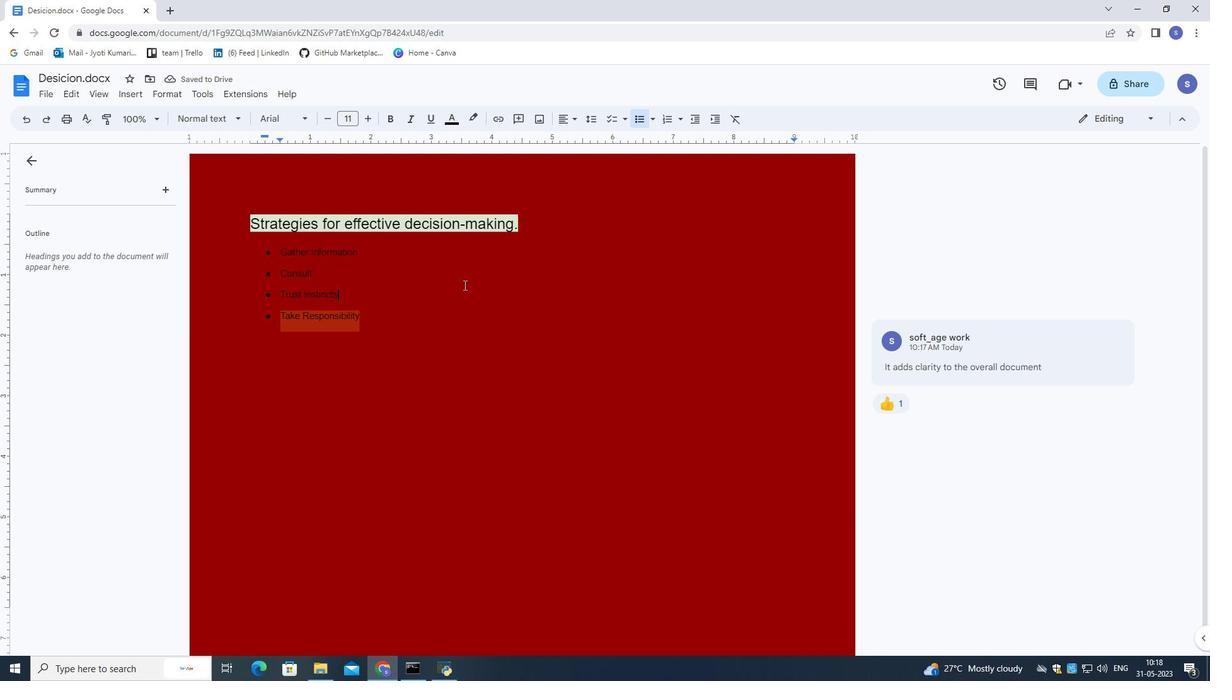 
Action: Mouse pressed left at (462, 280)
Screenshot: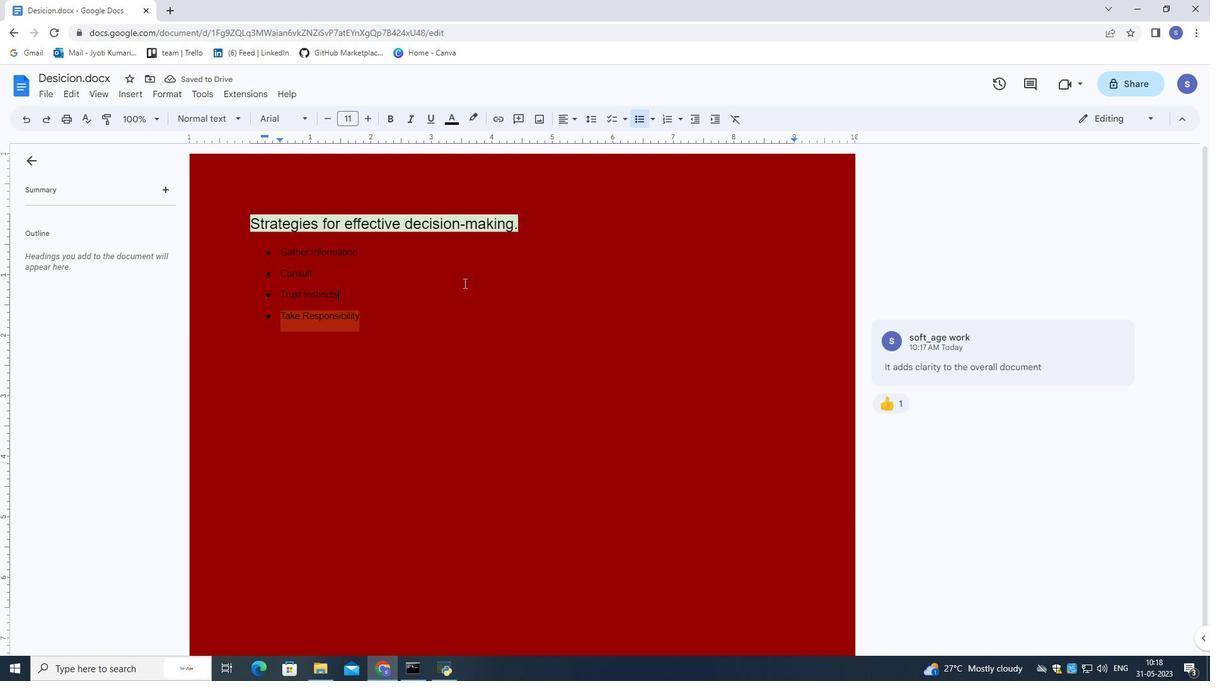 
Action: Mouse moved to (460, 262)
Screenshot: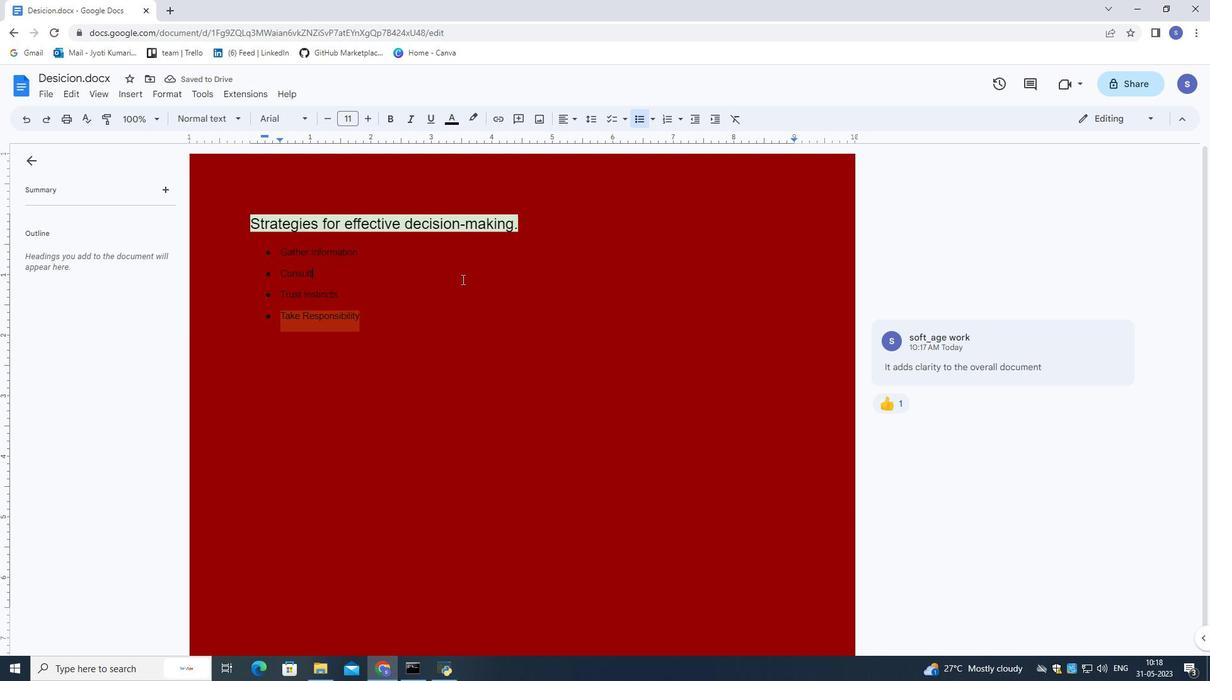 
Action: Mouse pressed left at (460, 262)
Screenshot: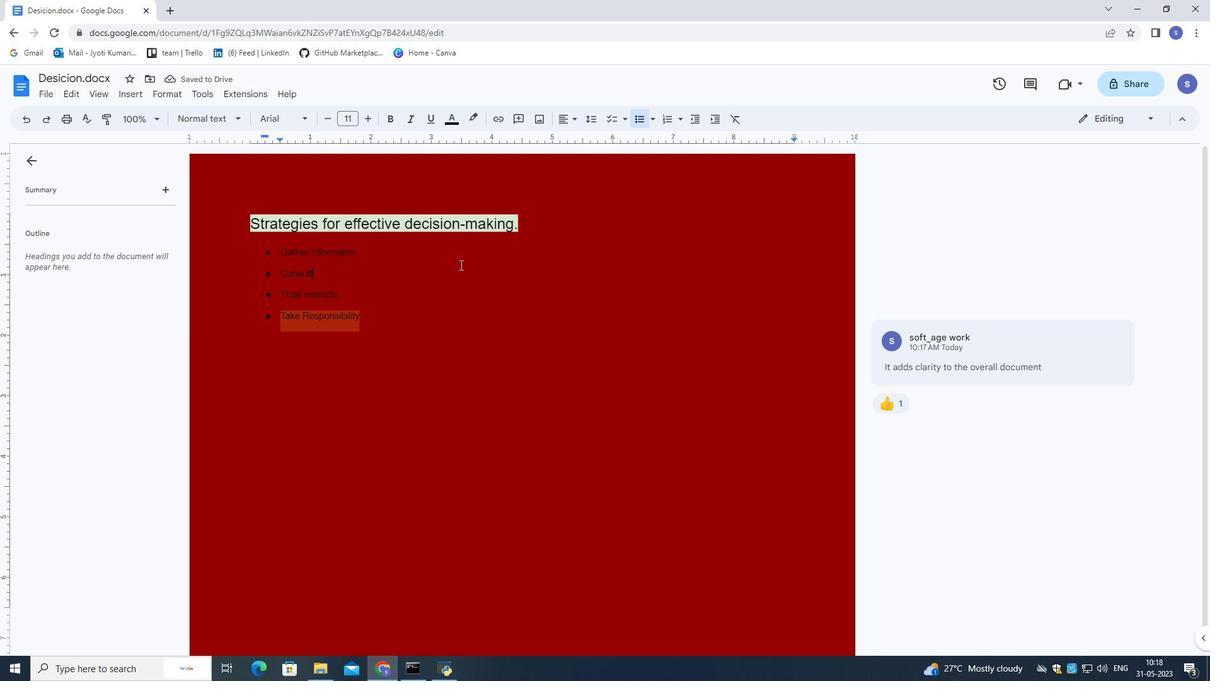 
Action: Mouse moved to (467, 286)
Screenshot: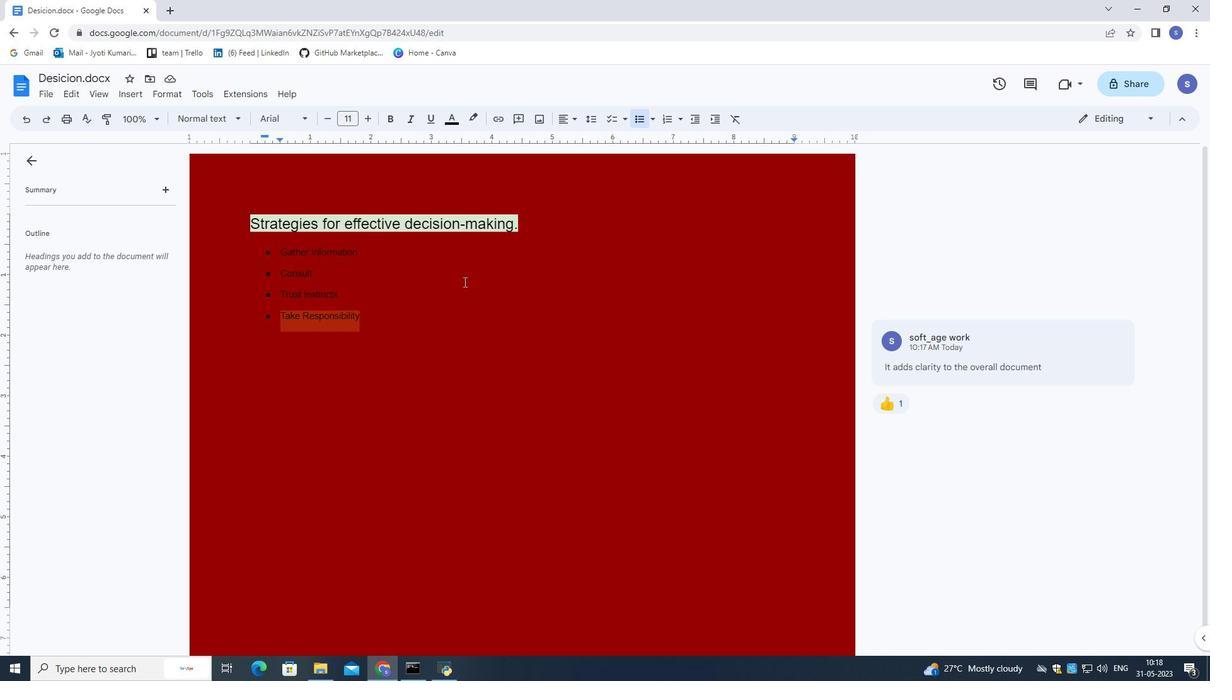 
